 Task: Create new customer invoice with Date Opened: 23-May-23, Select Customer: Belle's Mercantile, Terms: Net 15. Make invoice entry for item-1 with Date: 23-May-23, Description: Velour Lashes Natural Lash Collection Effortless No Trim Would I Lie? False Eyelashes
, Income Account: Income:Sales, Quantity: 1, Unit Price: 9.29, Sales Tax: Y, Sales Tax Included: N, Tax Table: Sales Tax. Post Invoice with Post Date: 23-May-23, Post to Accounts: Assets:Accounts Receivable. Pay / Process Payment with Transaction Date: 06-Jun-23, Amount: 9.66, Transfer Account: Checking Account. Go to 'Print Invoice'.
Action: Mouse moved to (155, 34)
Screenshot: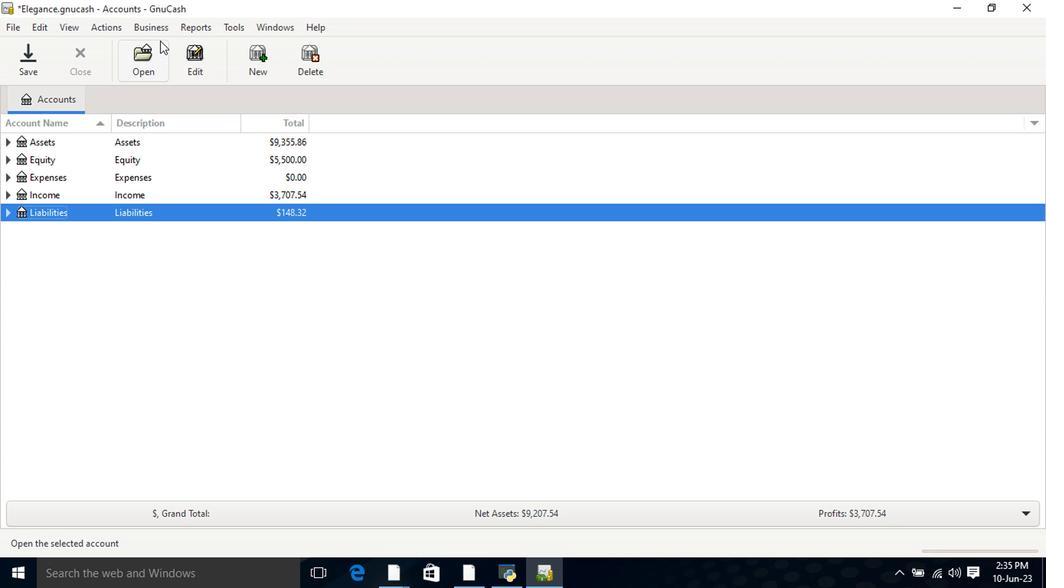 
Action: Mouse pressed left at (155, 34)
Screenshot: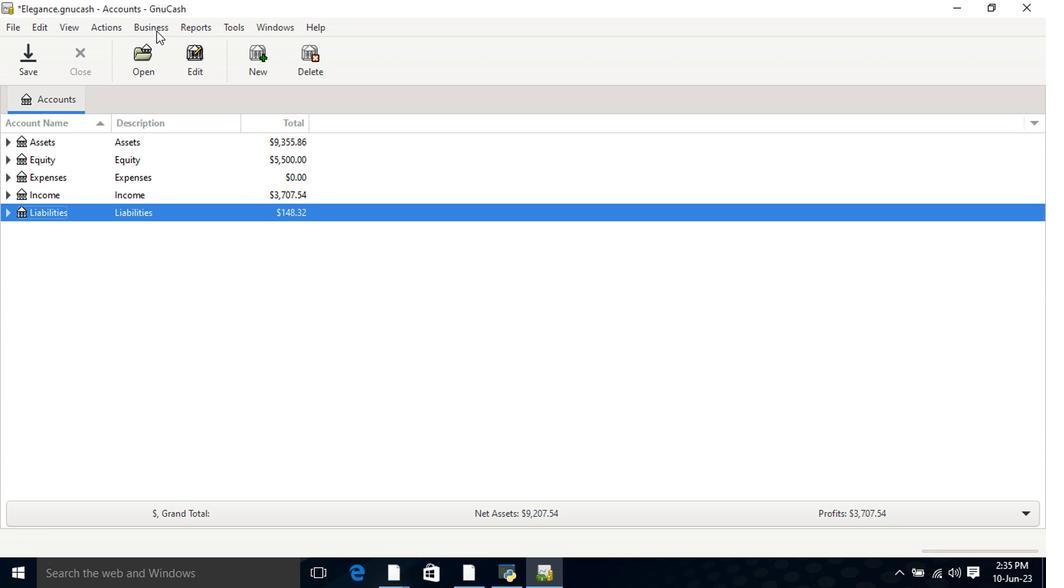 
Action: Mouse moved to (162, 45)
Screenshot: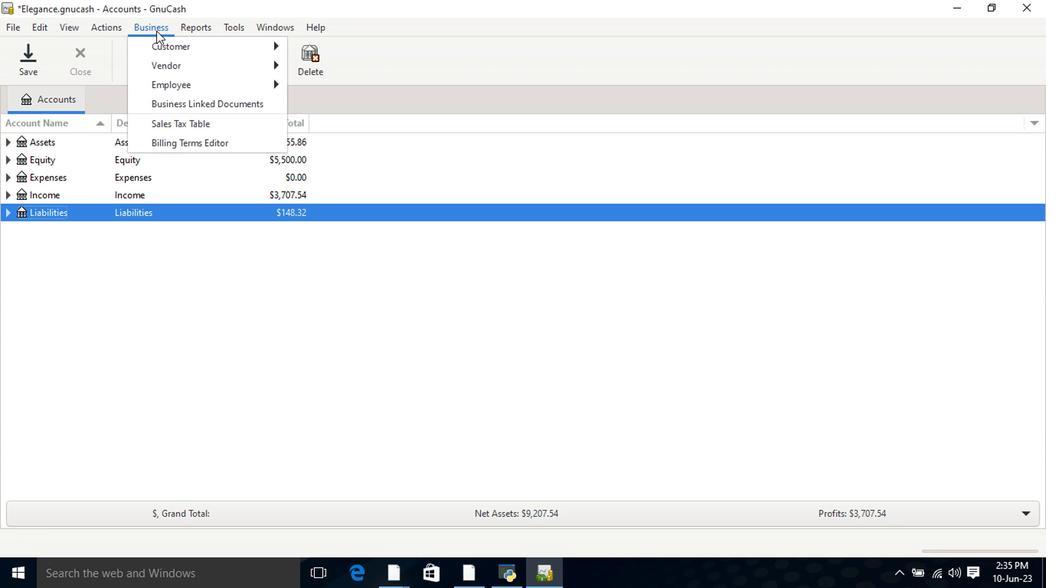 
Action: Mouse pressed left at (162, 45)
Screenshot: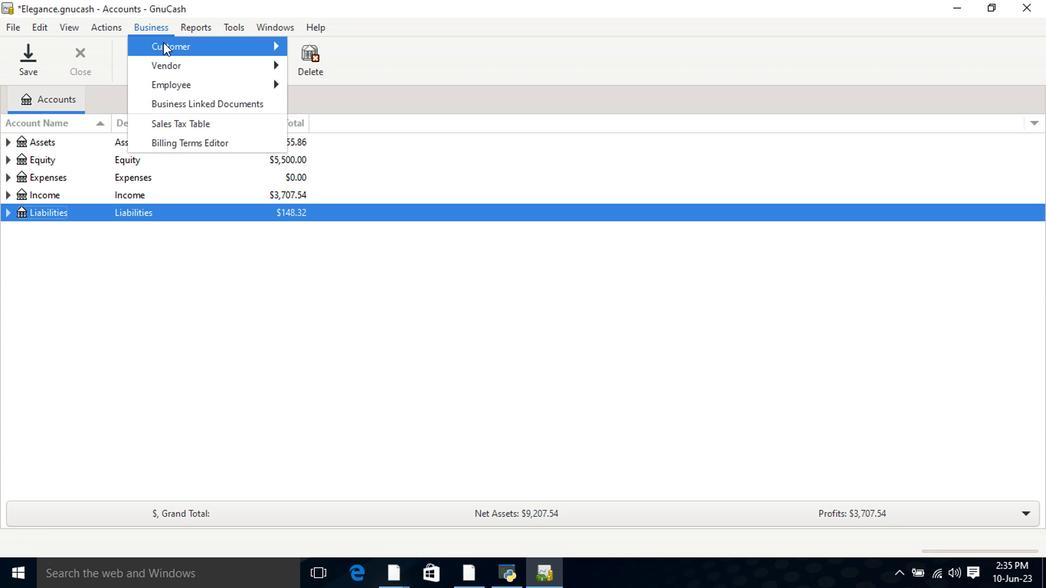 
Action: Mouse moved to (325, 109)
Screenshot: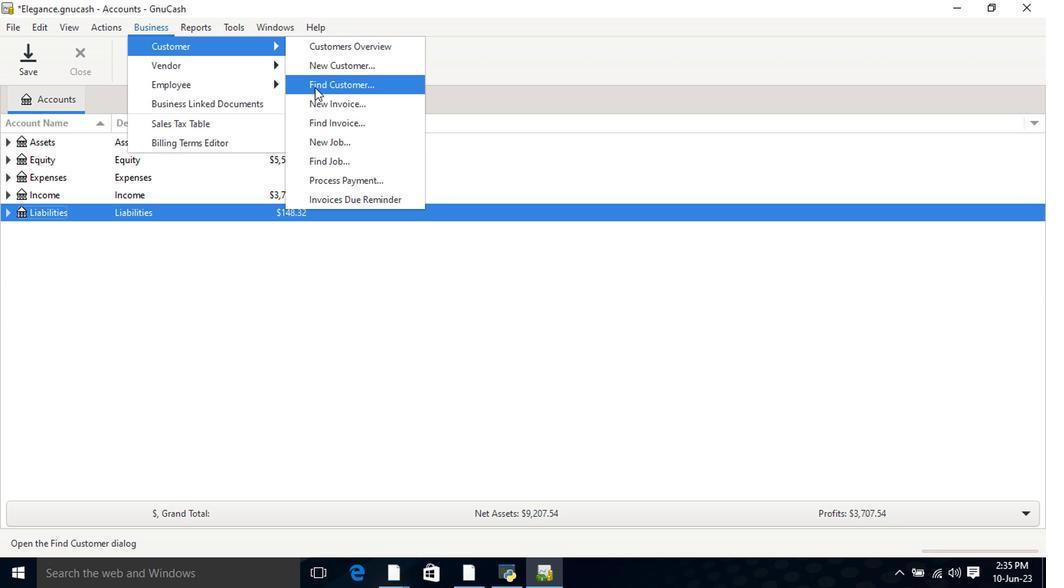 
Action: Mouse pressed left at (325, 109)
Screenshot: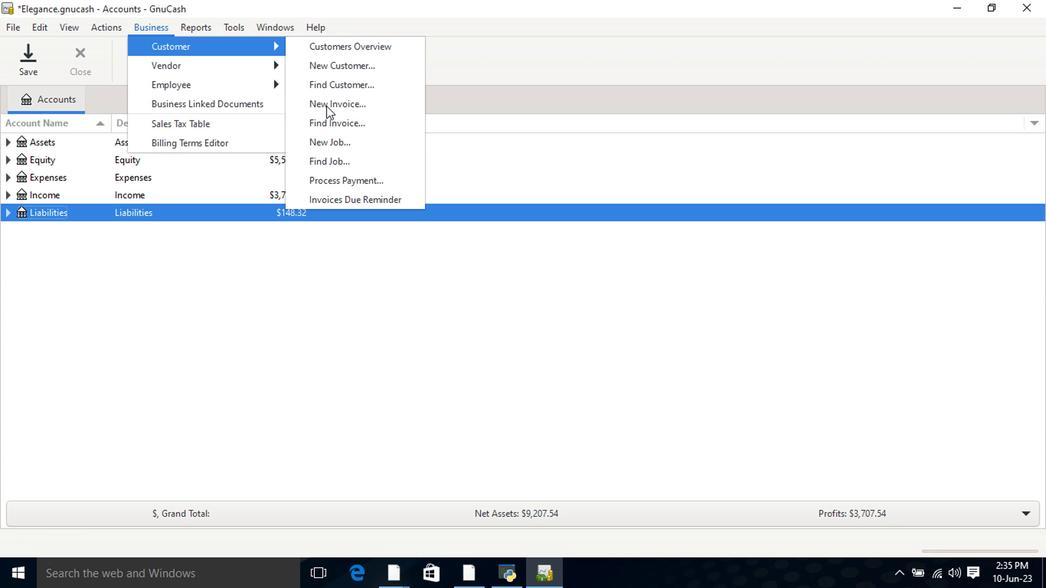 
Action: Mouse moved to (623, 234)
Screenshot: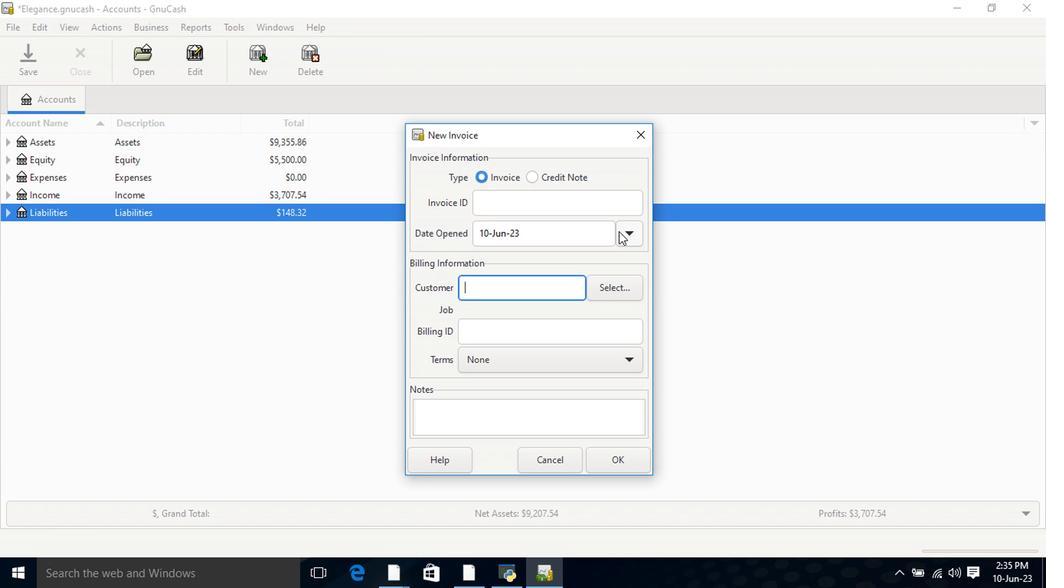 
Action: Mouse pressed left at (623, 234)
Screenshot: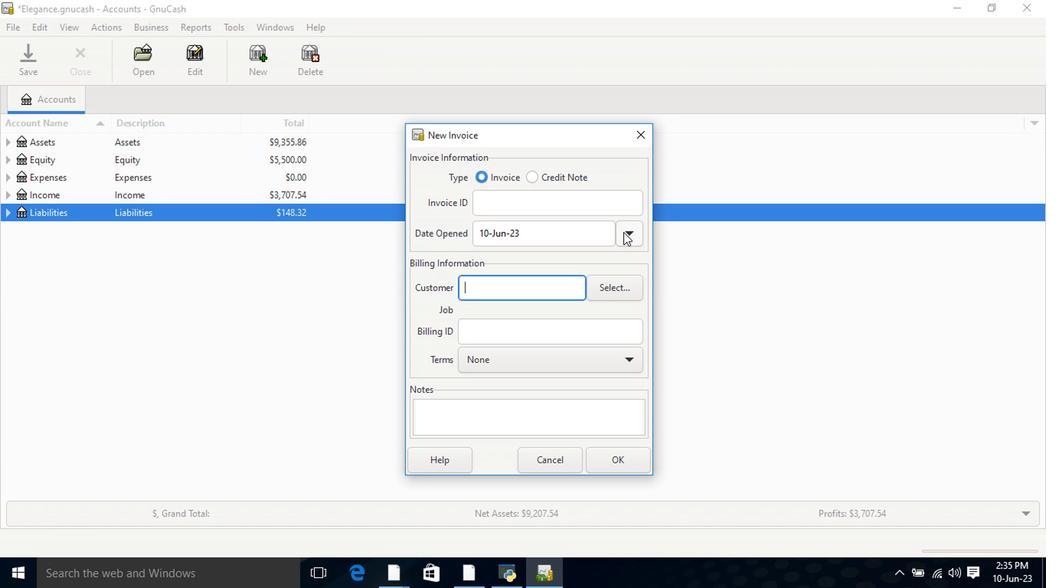 
Action: Mouse moved to (509, 258)
Screenshot: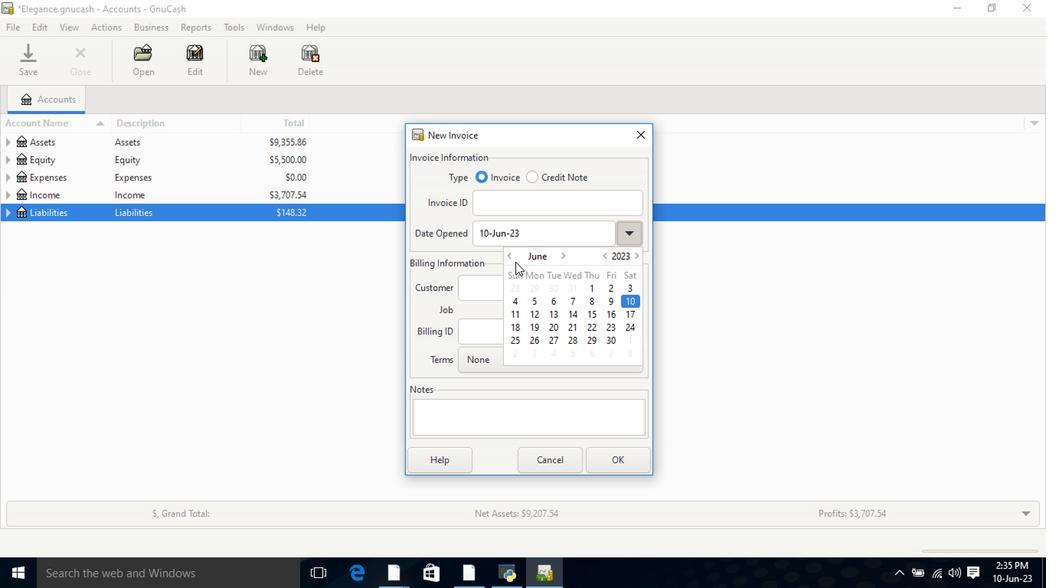 
Action: Mouse pressed left at (509, 258)
Screenshot: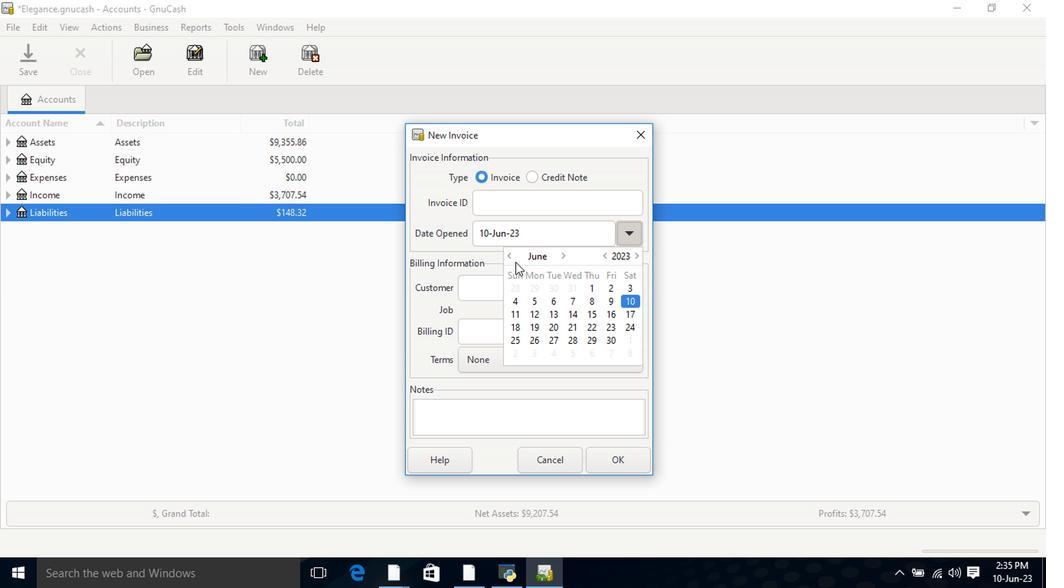 
Action: Mouse moved to (554, 328)
Screenshot: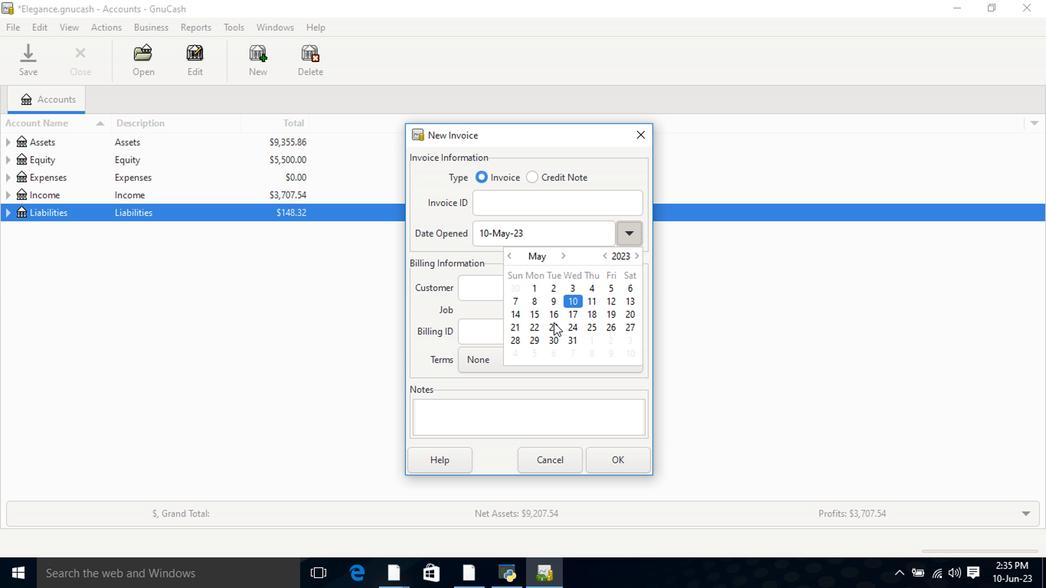 
Action: Mouse pressed left at (554, 328)
Screenshot: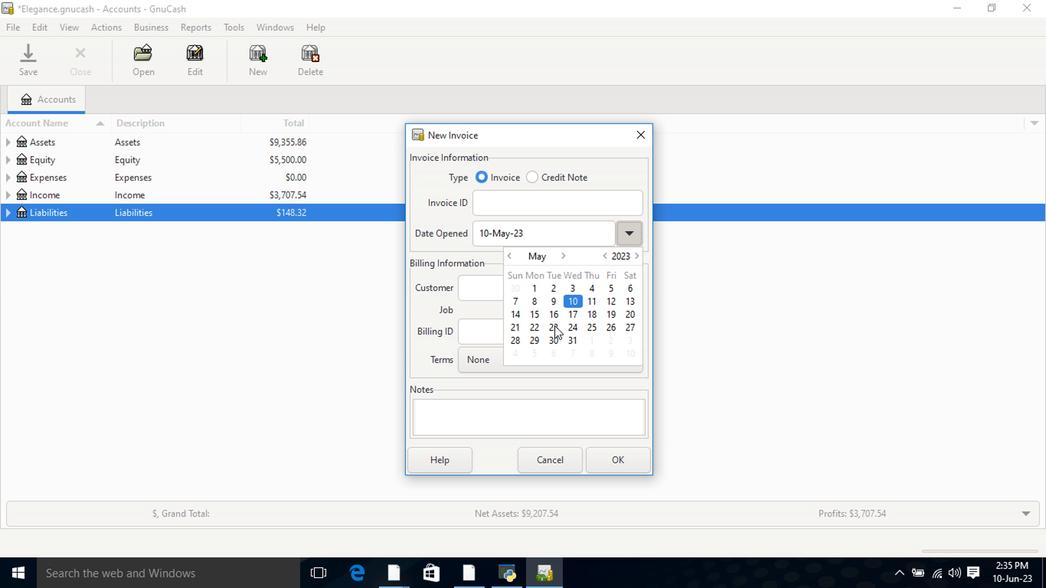 
Action: Mouse pressed left at (554, 328)
Screenshot: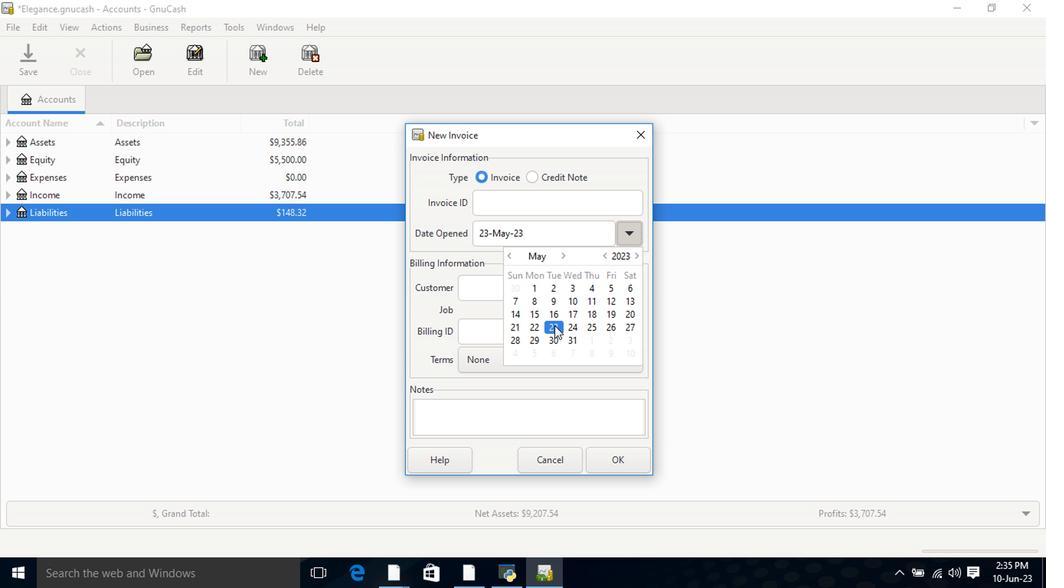 
Action: Mouse moved to (529, 289)
Screenshot: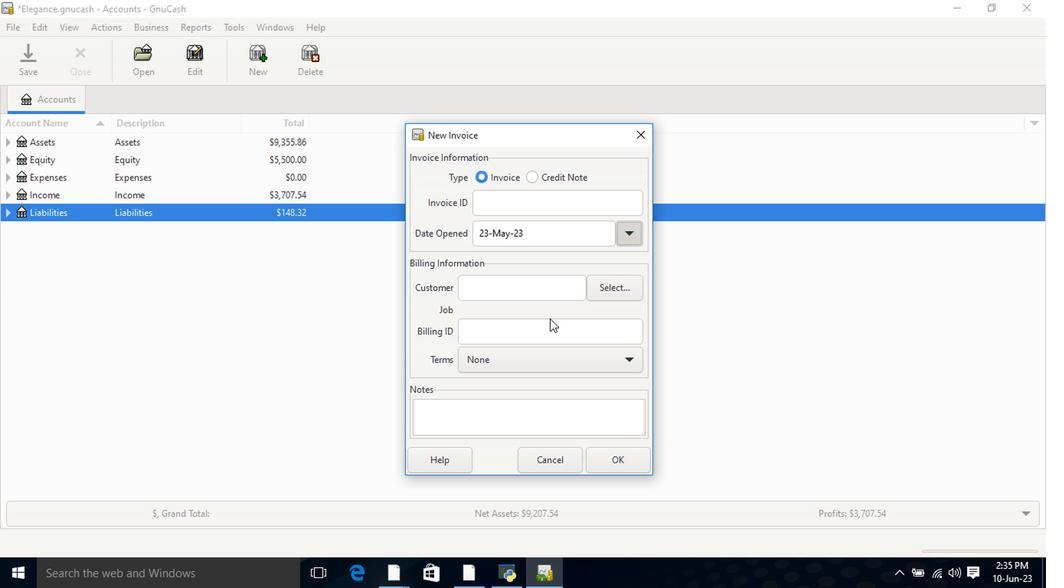 
Action: Mouse pressed left at (529, 289)
Screenshot: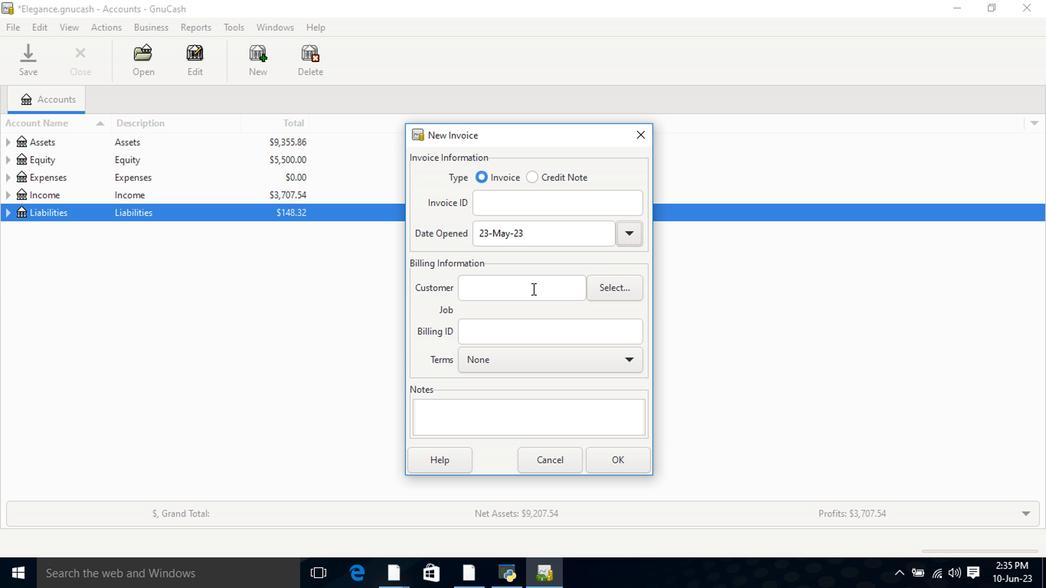 
Action: Key pressed <Key.shift>Bell
Screenshot: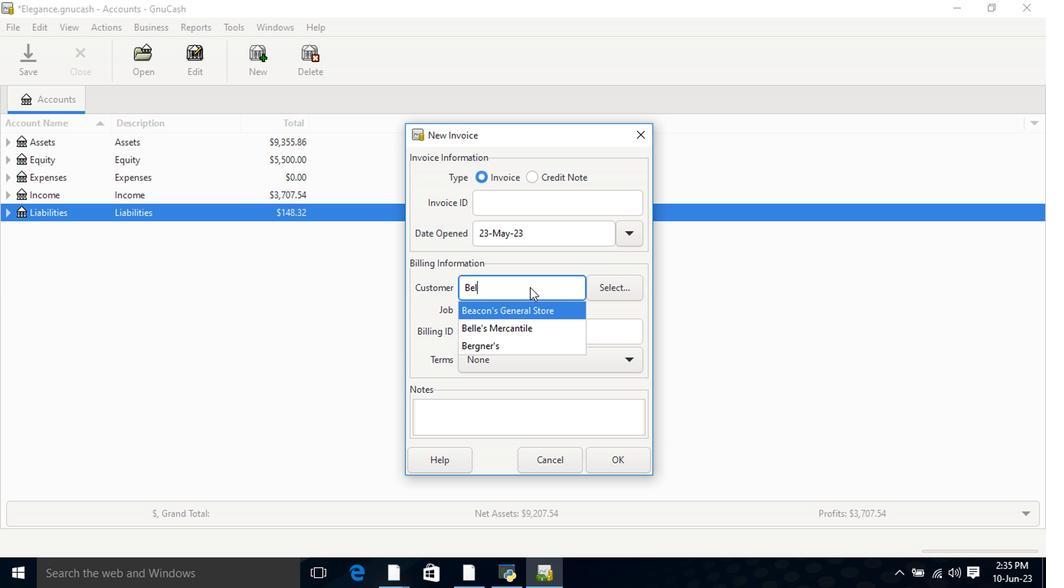 
Action: Mouse moved to (524, 316)
Screenshot: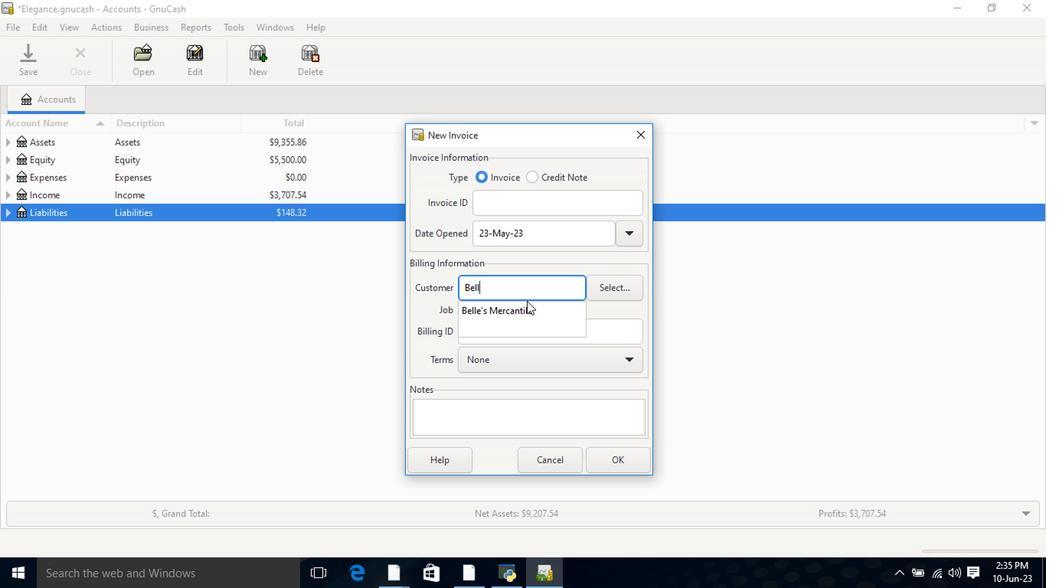 
Action: Mouse pressed left at (524, 316)
Screenshot: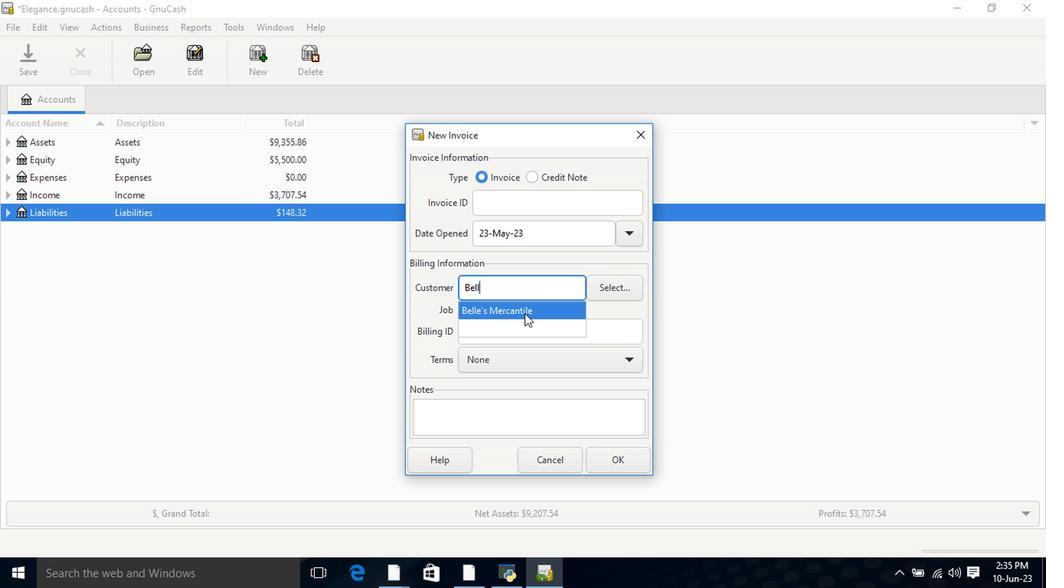 
Action: Mouse moved to (562, 371)
Screenshot: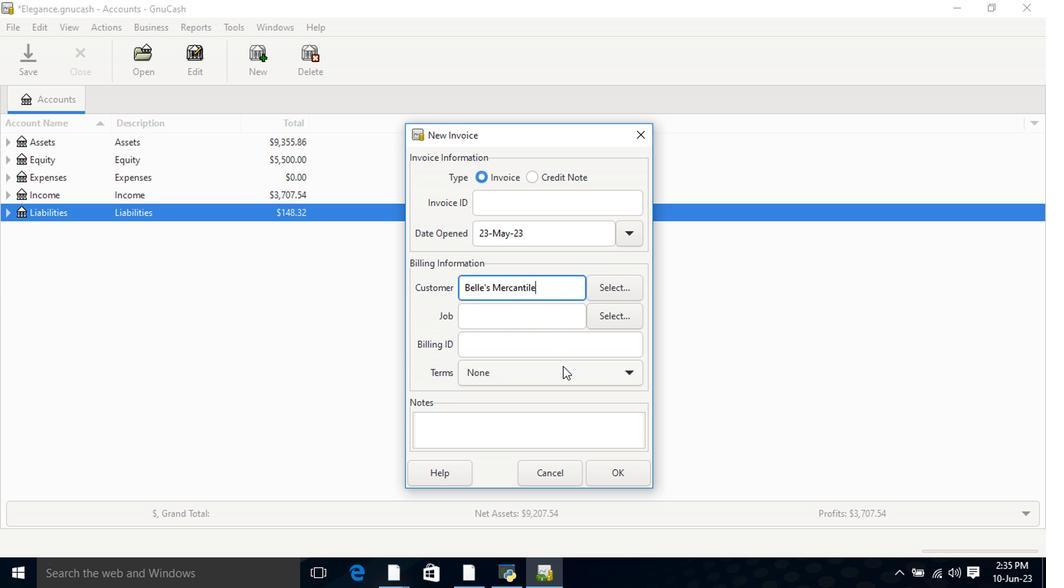 
Action: Mouse pressed left at (562, 371)
Screenshot: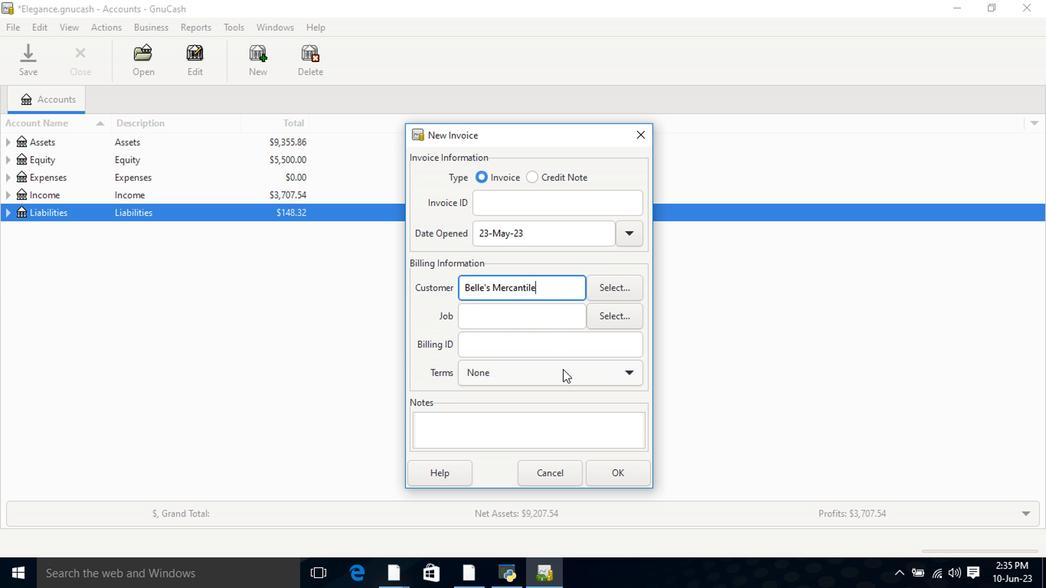 
Action: Mouse moved to (559, 407)
Screenshot: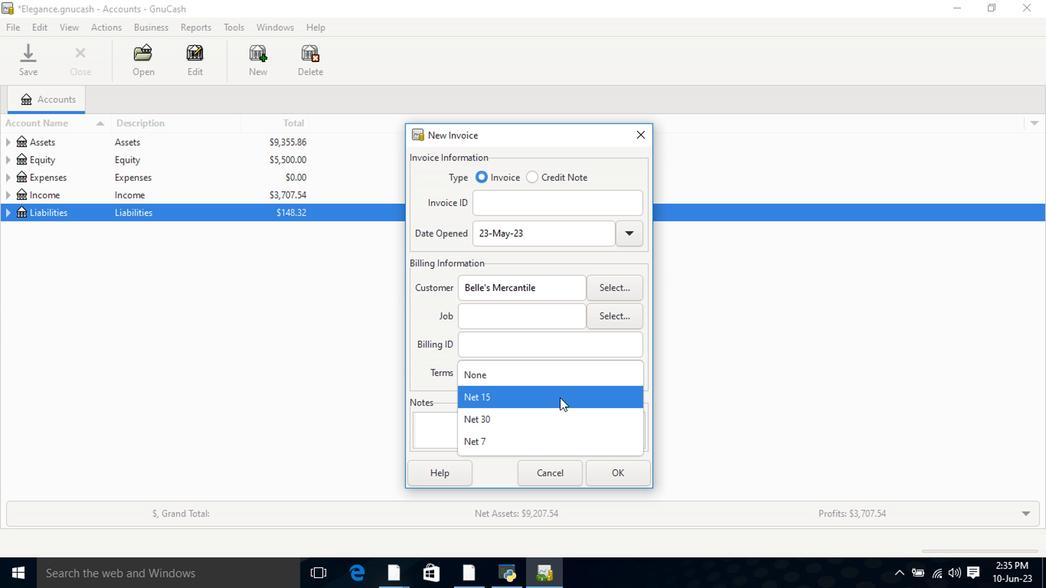 
Action: Mouse pressed left at (559, 407)
Screenshot: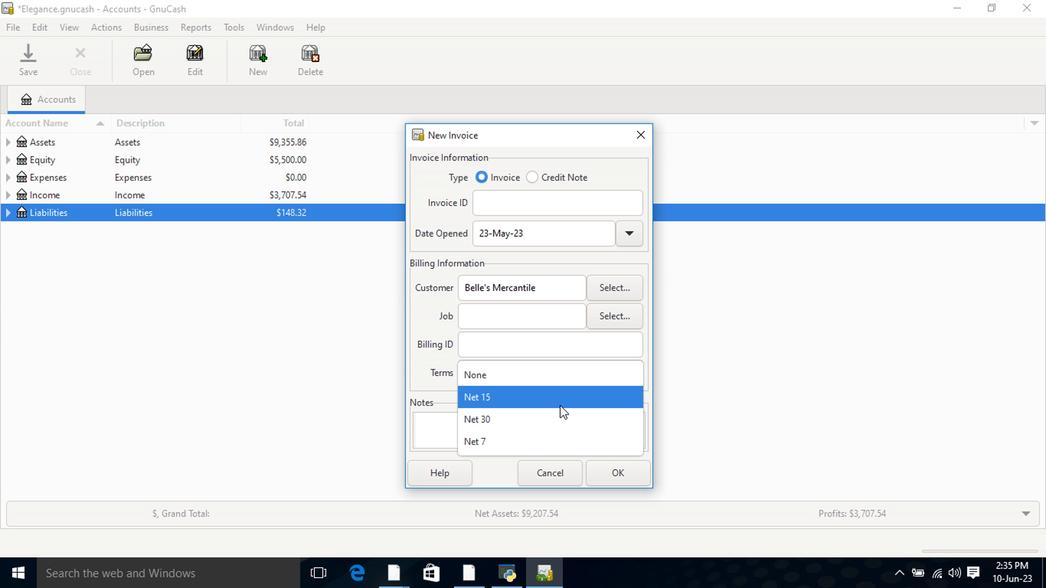 
Action: Mouse moved to (605, 471)
Screenshot: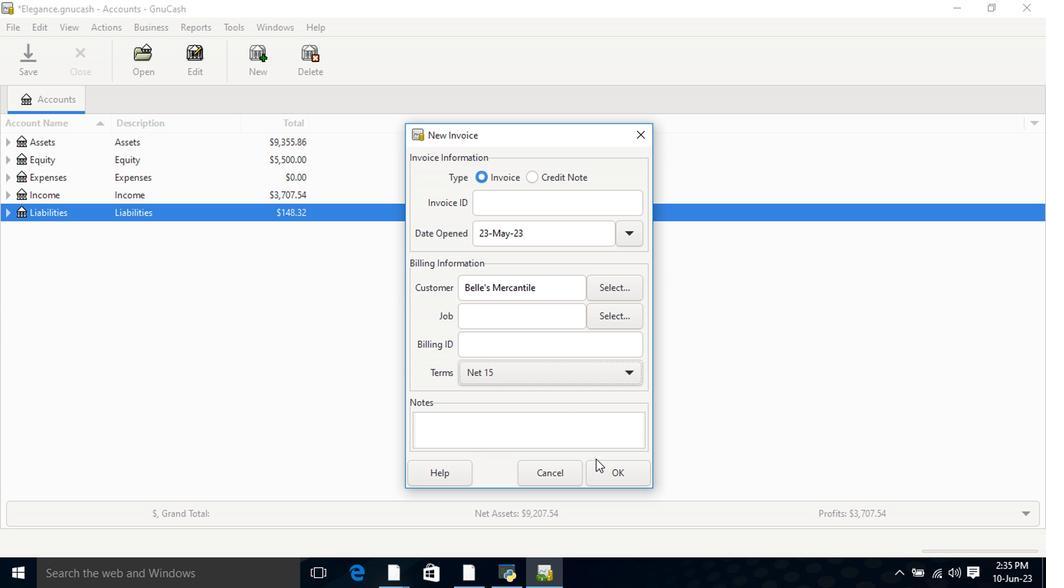 
Action: Mouse pressed left at (605, 471)
Screenshot: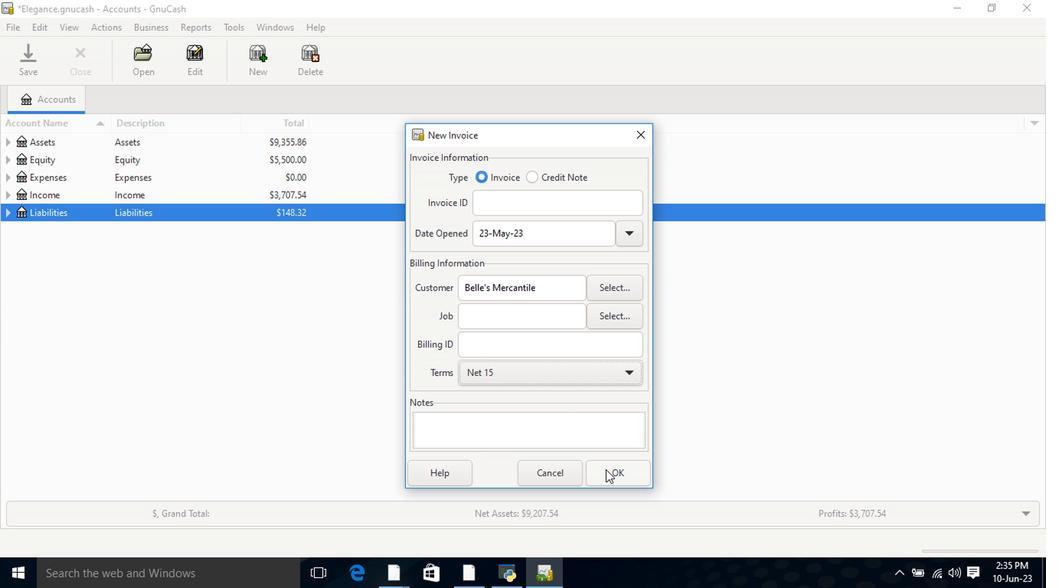 
Action: Mouse moved to (66, 299)
Screenshot: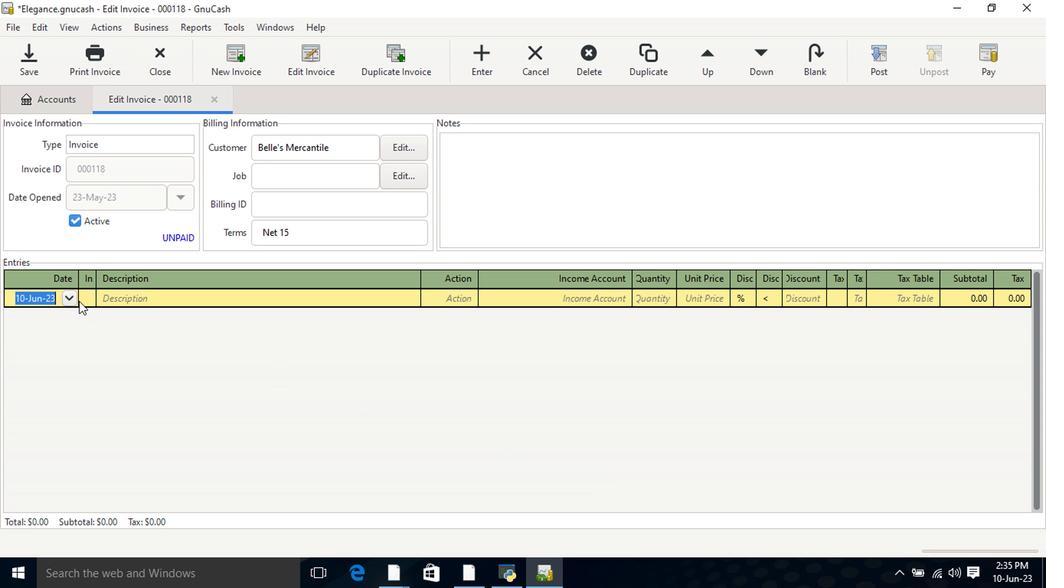 
Action: Mouse pressed left at (66, 299)
Screenshot: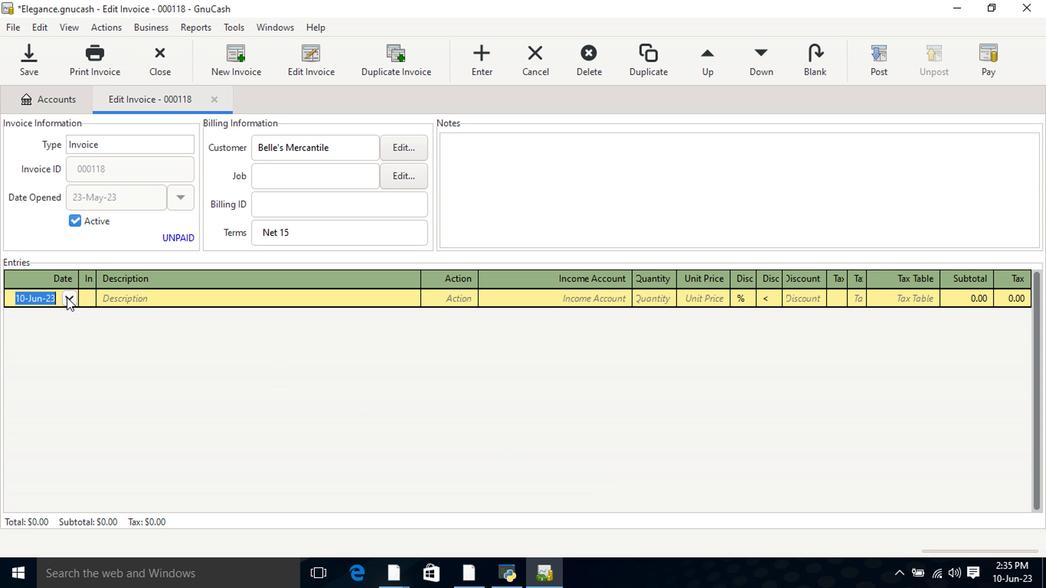 
Action: Mouse moved to (8, 317)
Screenshot: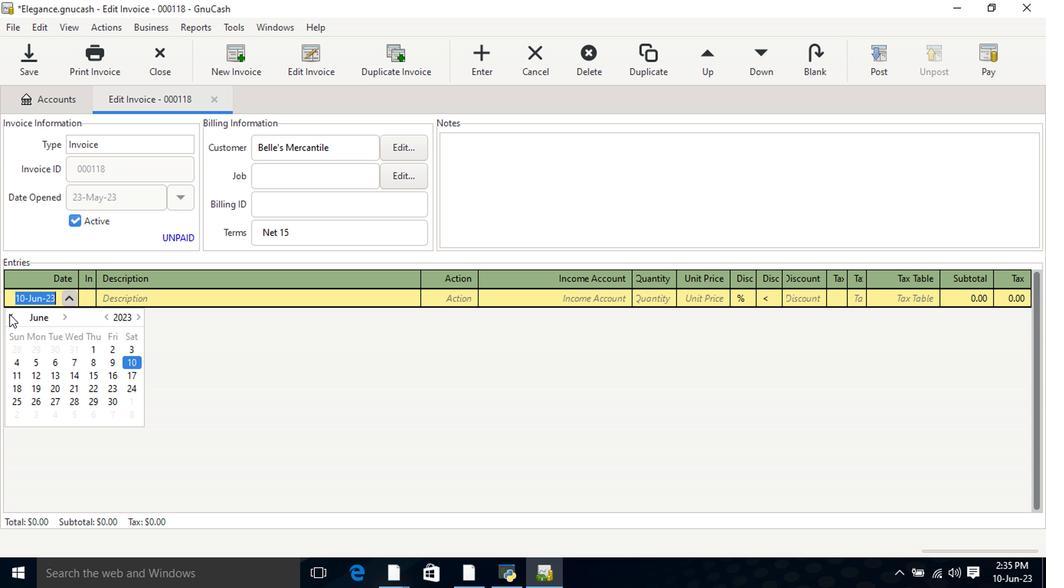 
Action: Mouse pressed left at (8, 317)
Screenshot: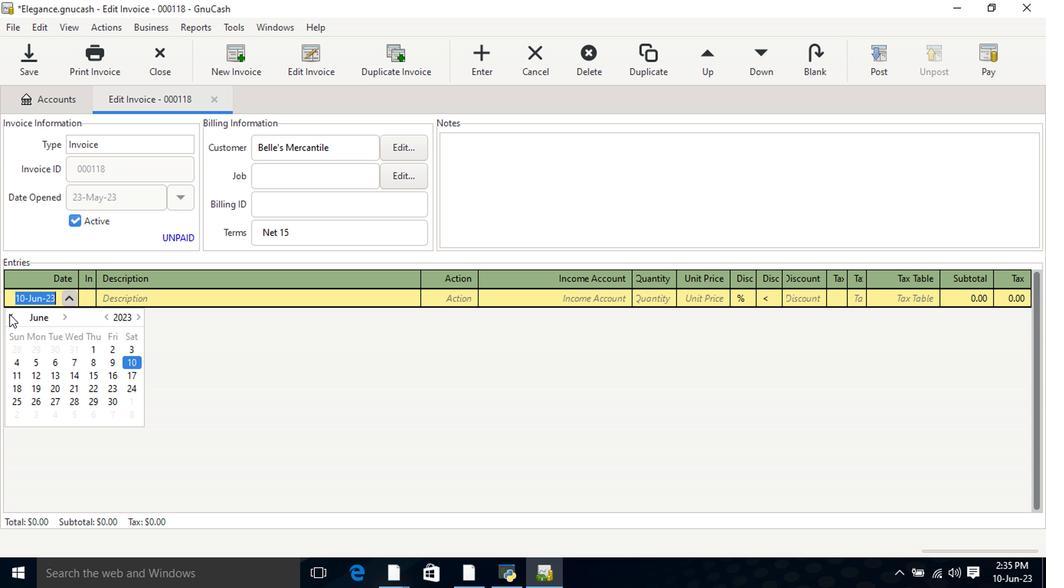 
Action: Mouse moved to (51, 394)
Screenshot: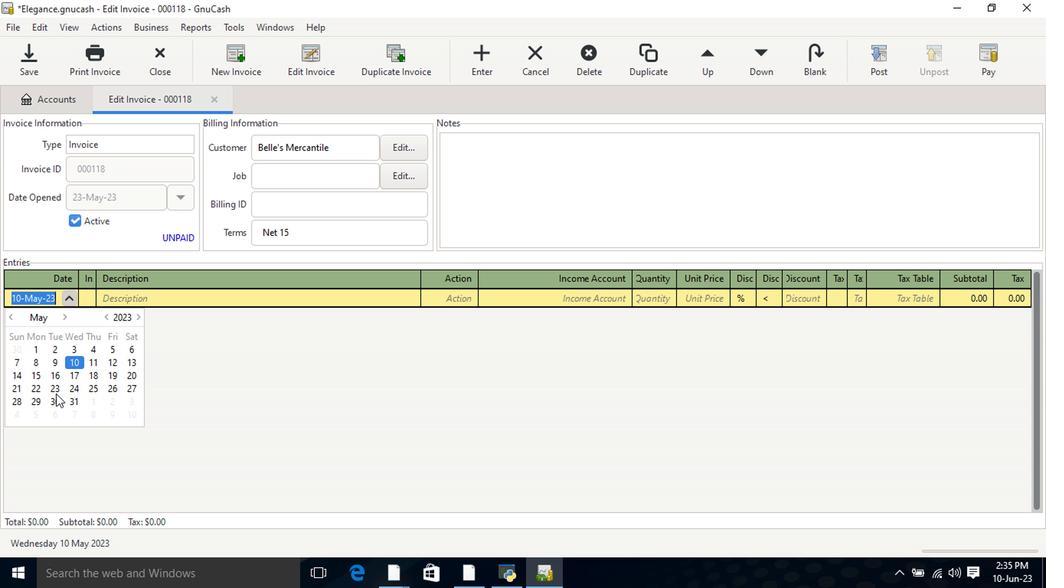 
Action: Mouse pressed left at (51, 394)
Screenshot: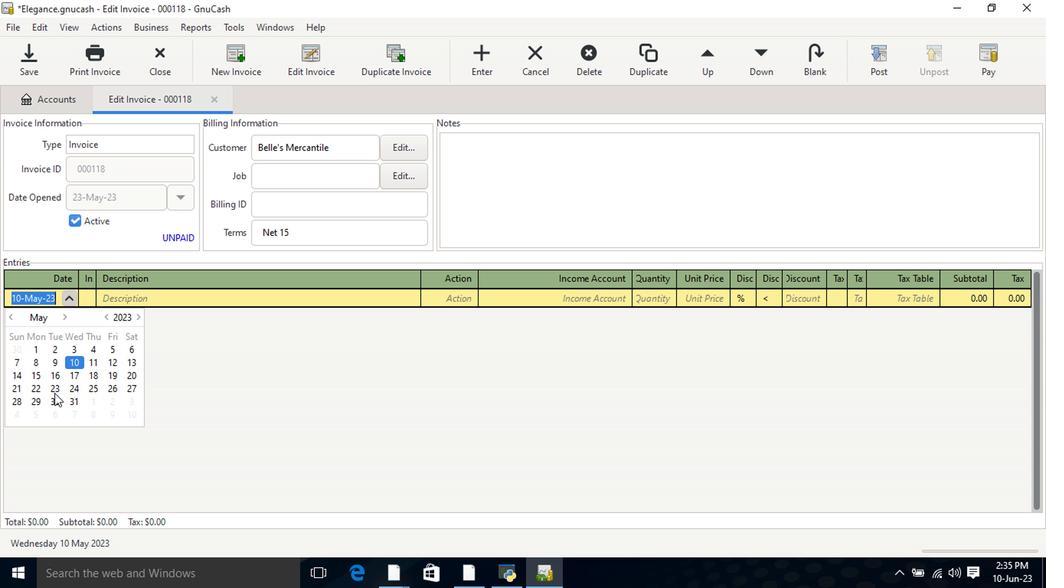 
Action: Mouse pressed left at (51, 394)
Screenshot: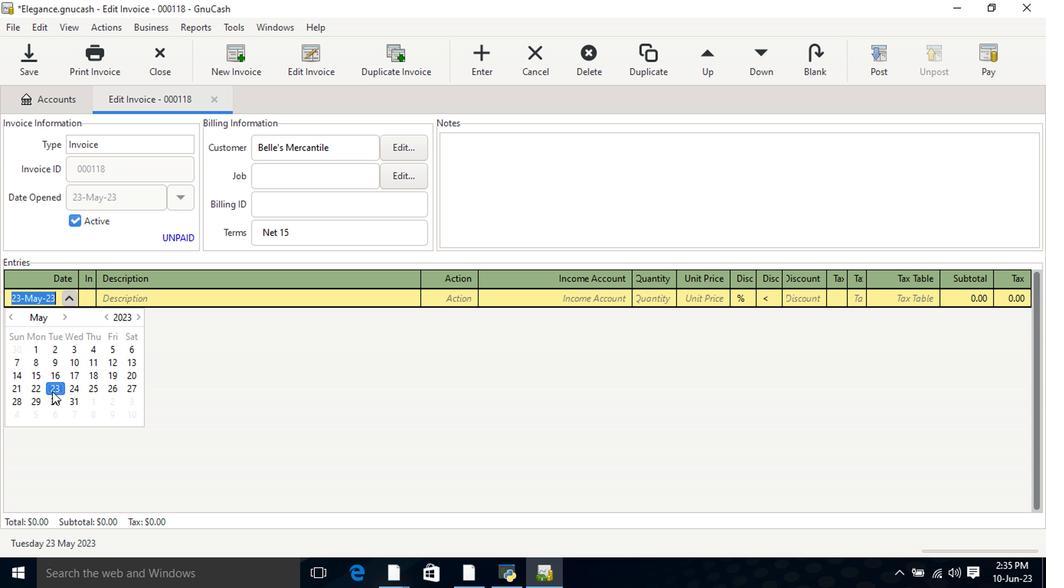 
Action: Mouse moved to (147, 303)
Screenshot: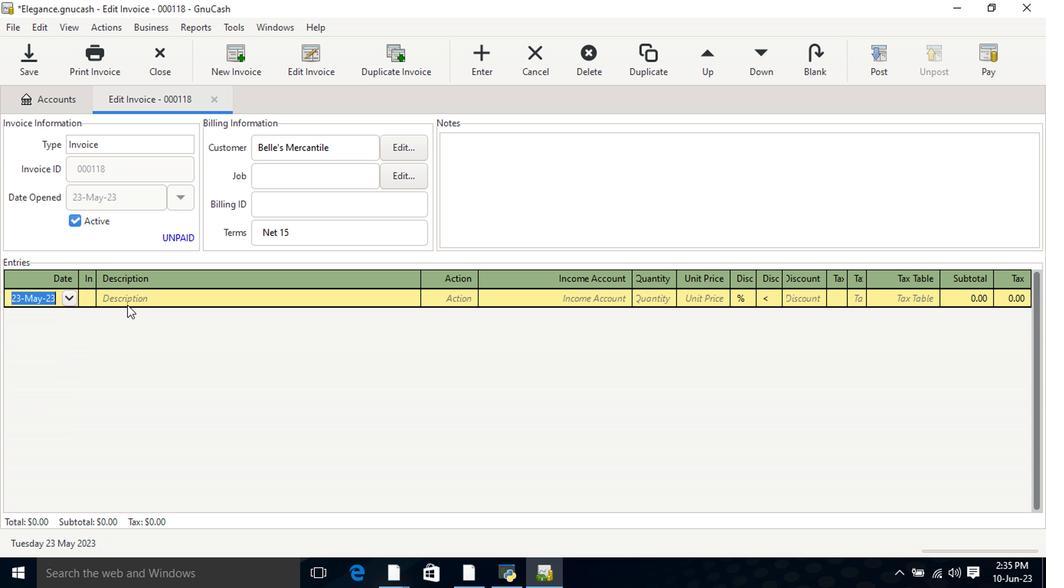 
Action: Mouse pressed left at (147, 303)
Screenshot: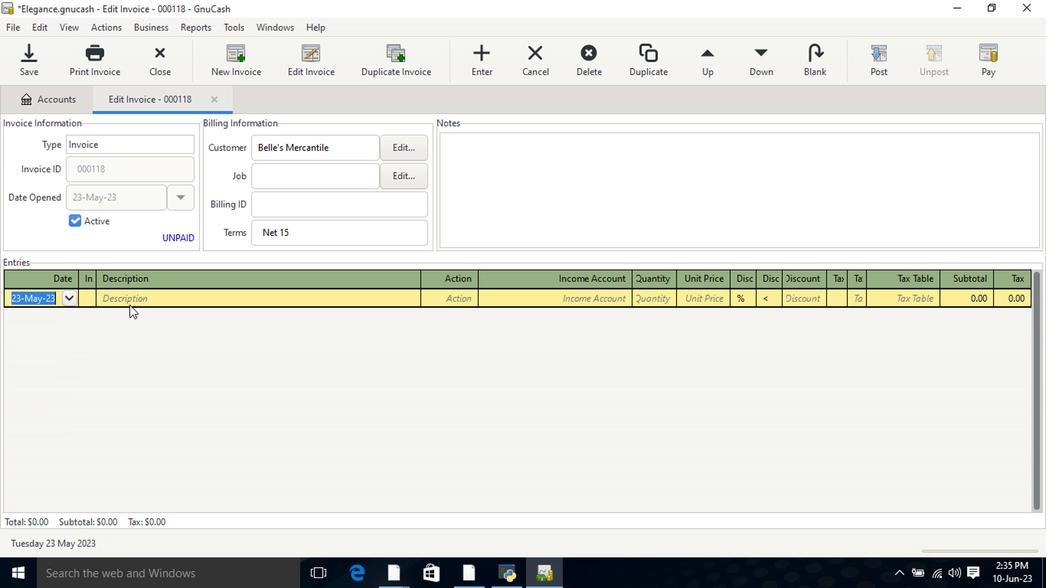 
Action: Key pressed <Key.shift>Vel<Key.right><Key.tab><Key.tab>9.29<Key.tab>
Screenshot: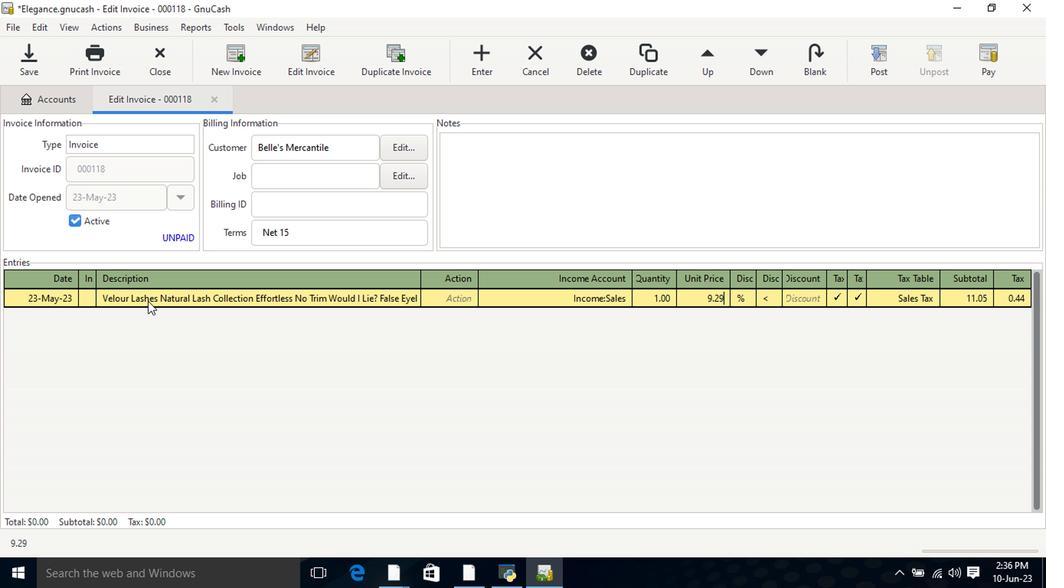 
Action: Mouse moved to (852, 298)
Screenshot: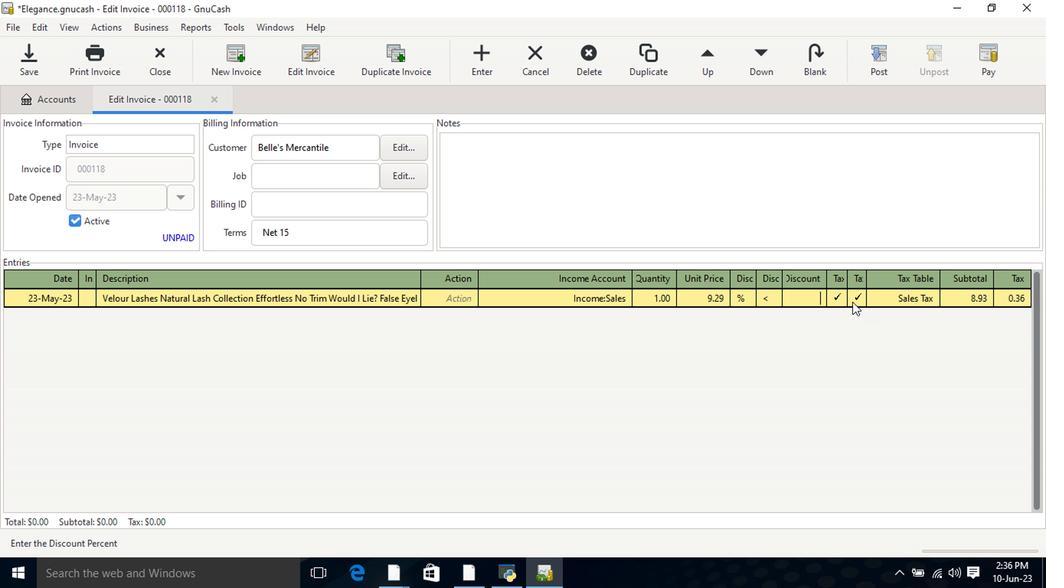 
Action: Mouse pressed left at (852, 298)
Screenshot: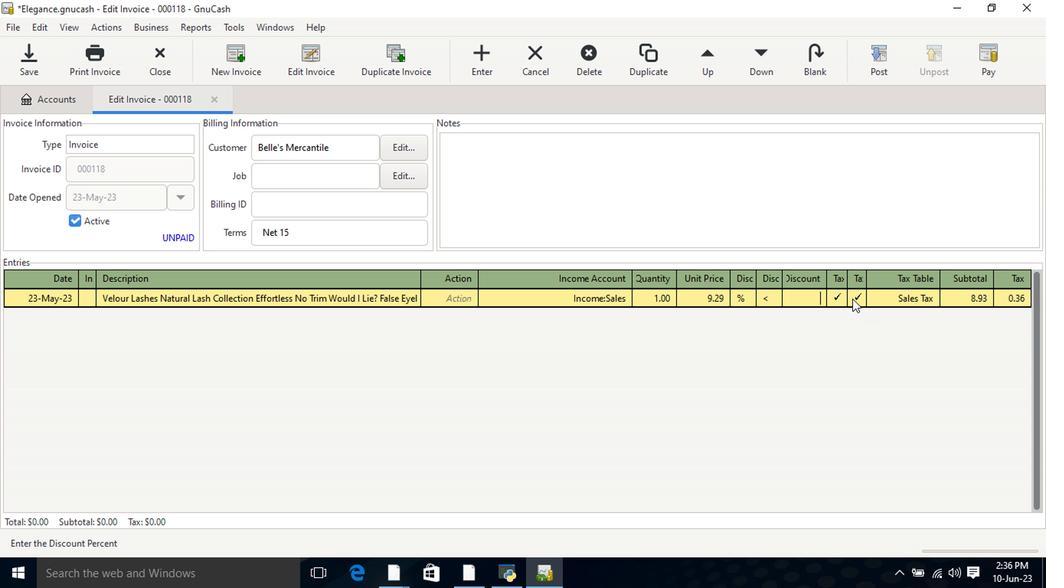 
Action: Mouse moved to (882, 304)
Screenshot: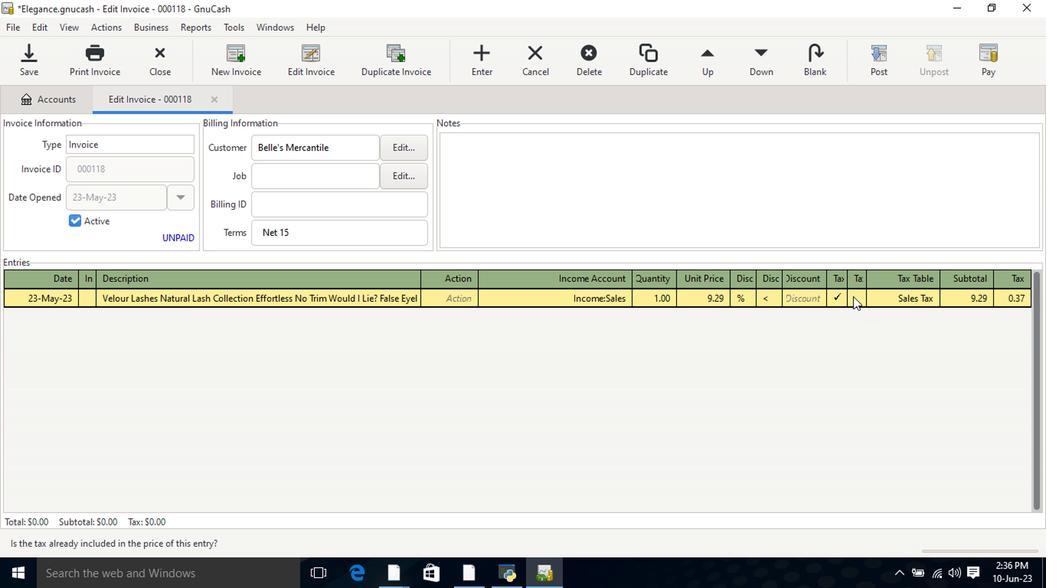 
Action: Key pressed <Key.tab><Key.tab>
Screenshot: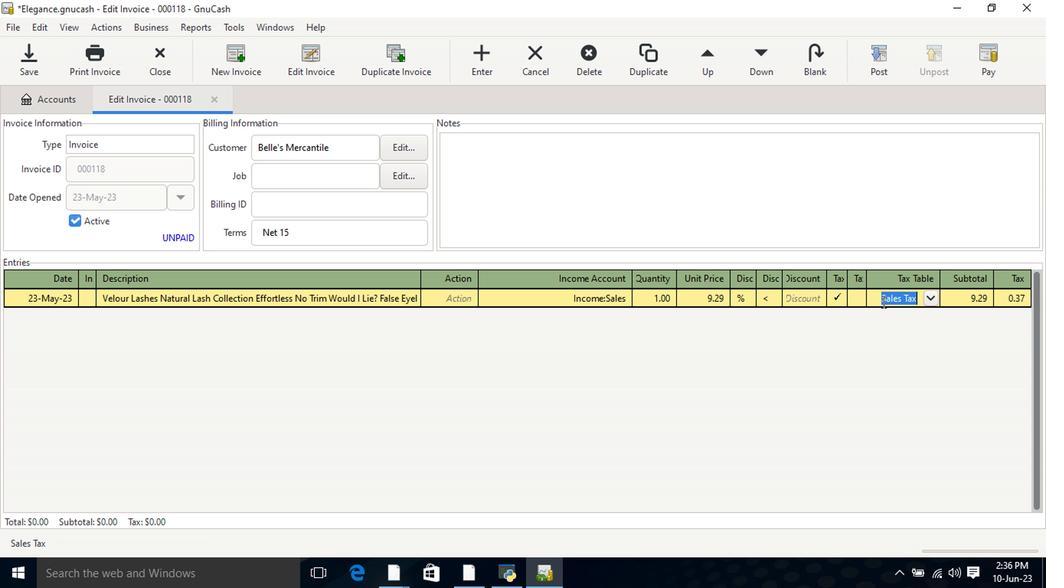 
Action: Mouse moved to (884, 67)
Screenshot: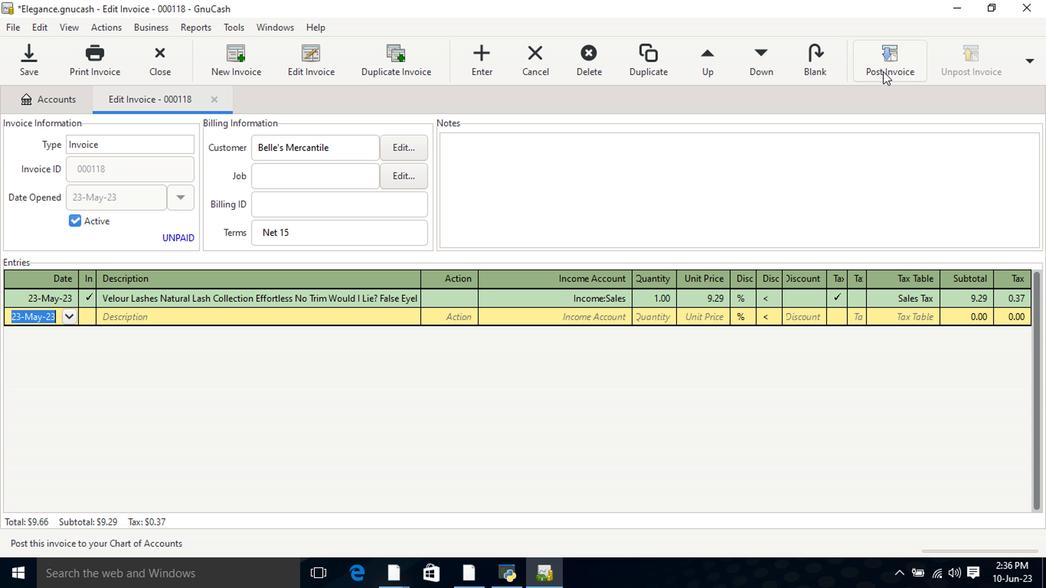 
Action: Mouse pressed left at (884, 67)
Screenshot: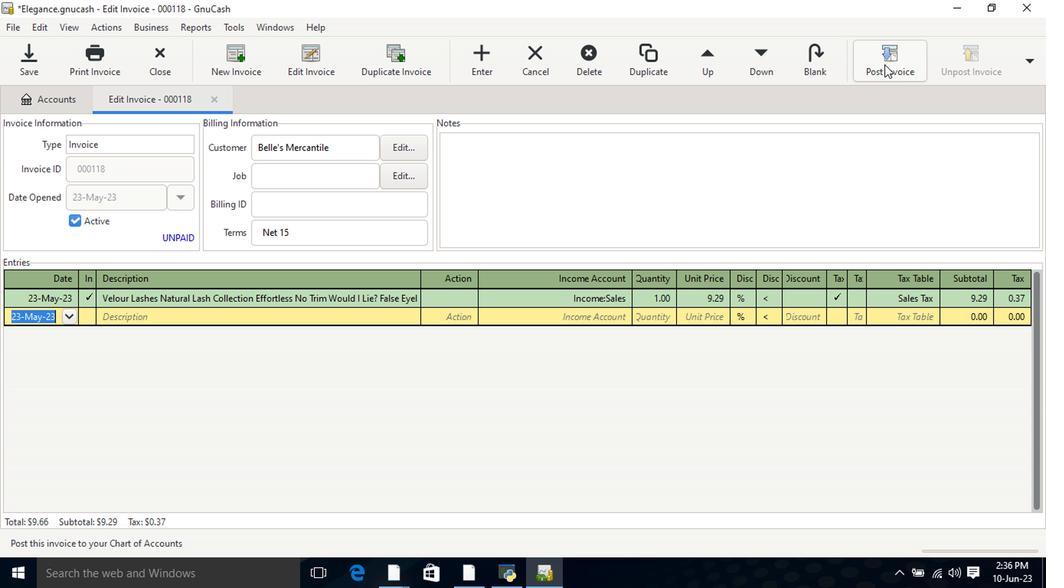 
Action: Mouse moved to (650, 257)
Screenshot: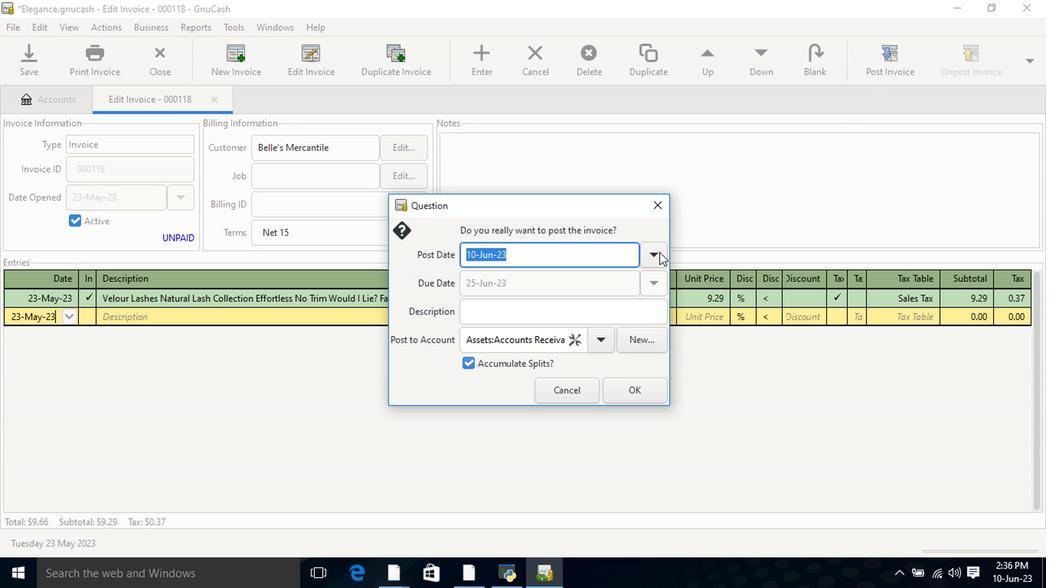 
Action: Mouse pressed left at (650, 257)
Screenshot: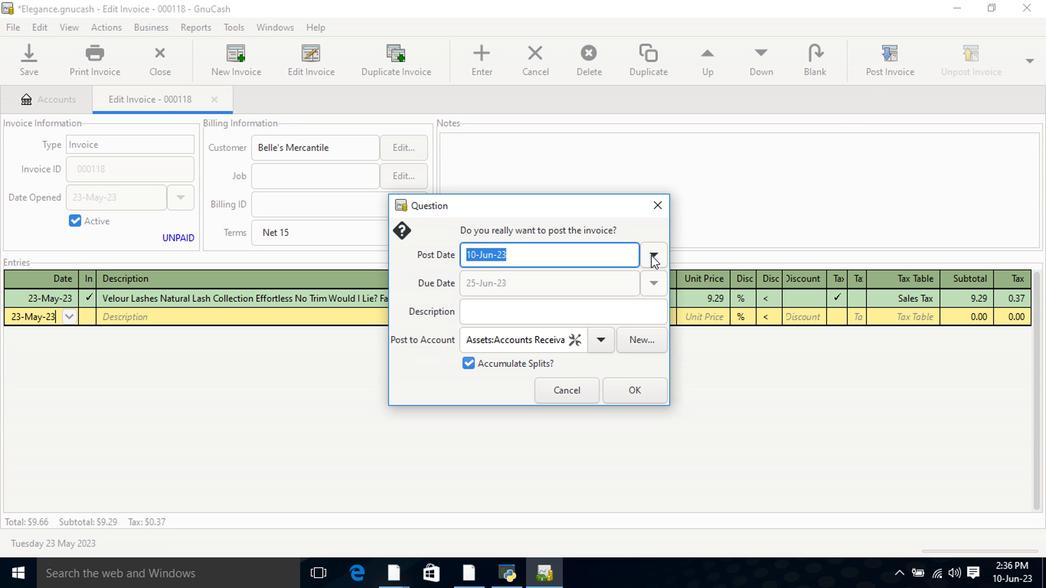 
Action: Mouse moved to (534, 279)
Screenshot: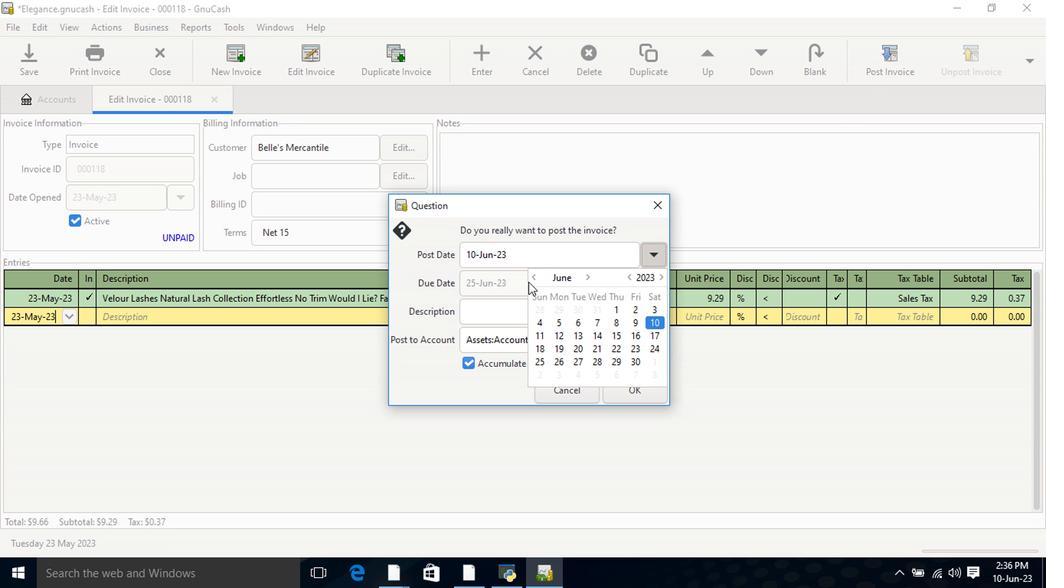 
Action: Mouse pressed left at (534, 279)
Screenshot: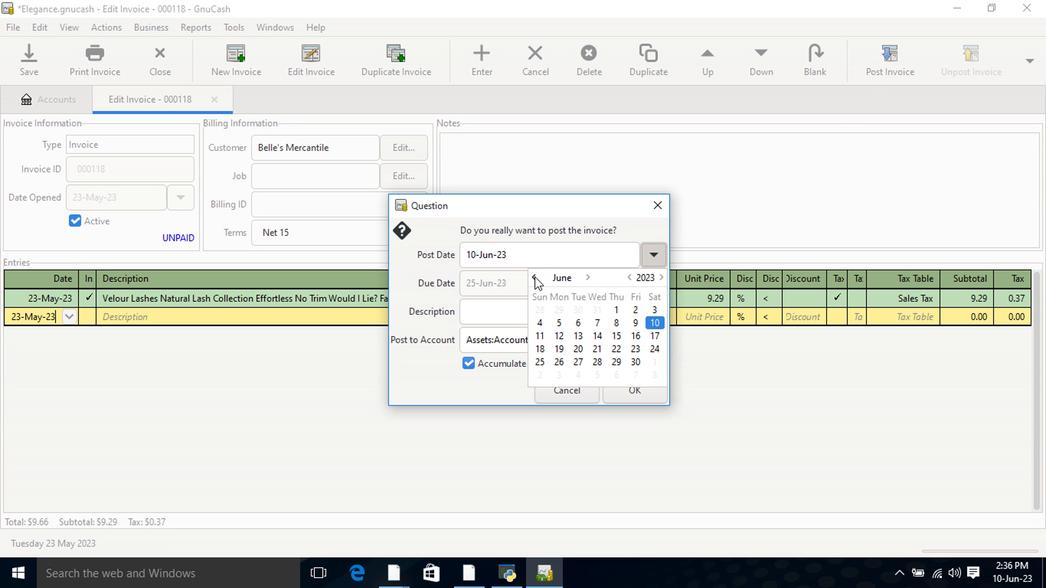 
Action: Mouse moved to (582, 350)
Screenshot: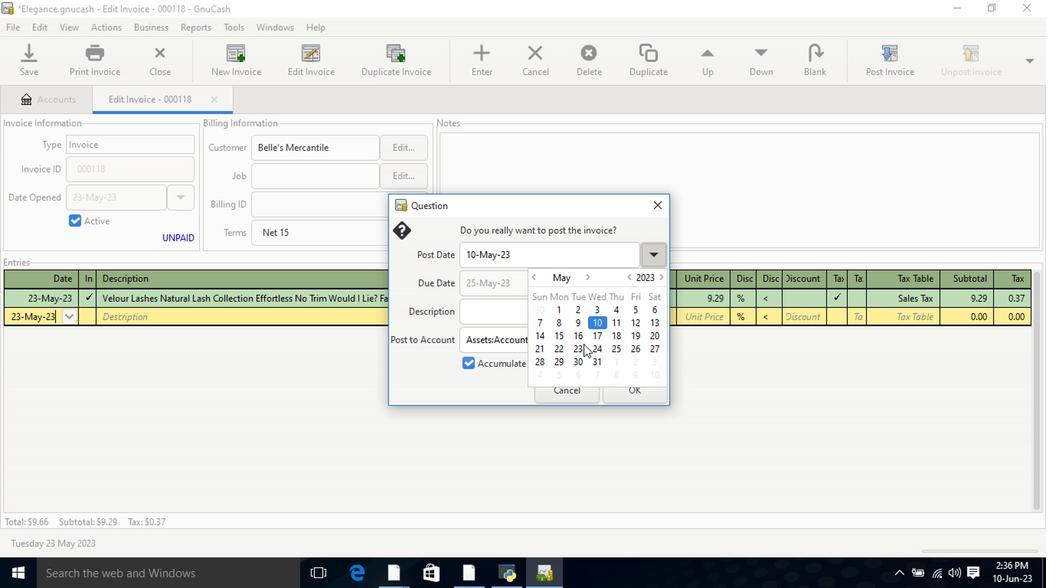 
Action: Mouse pressed left at (582, 350)
Screenshot: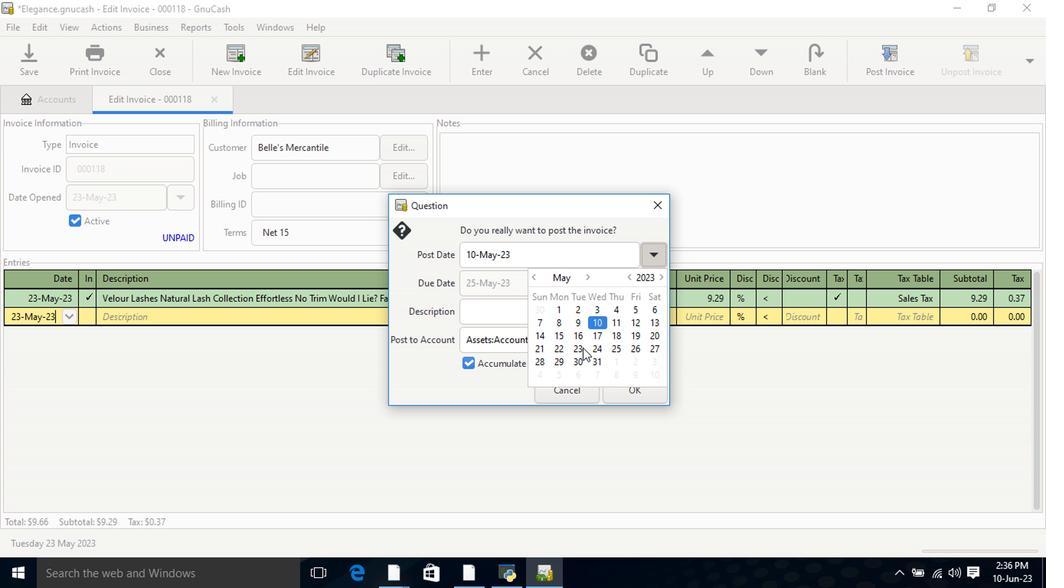 
Action: Mouse pressed left at (582, 350)
Screenshot: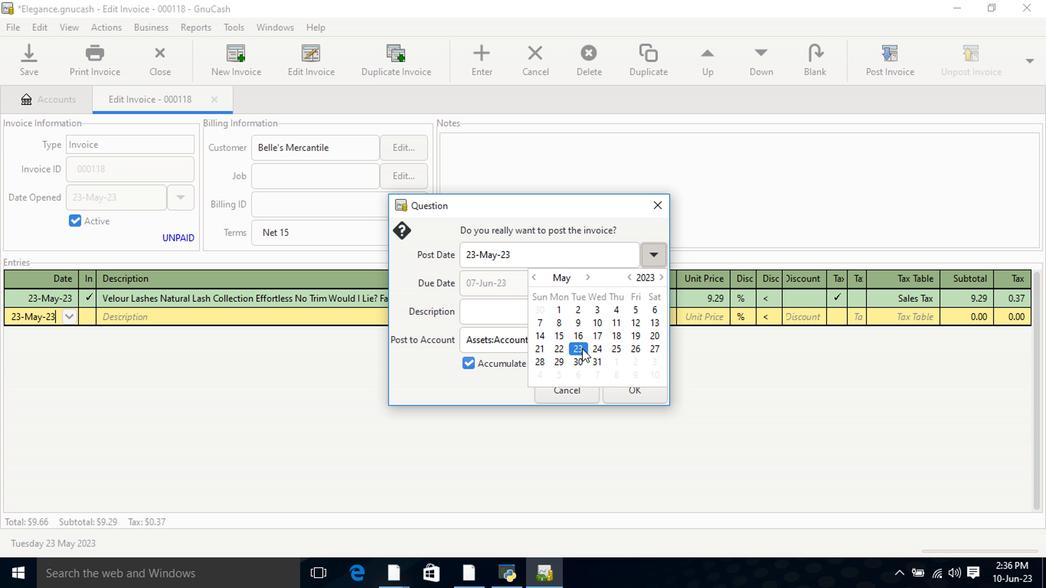 
Action: Mouse moved to (638, 394)
Screenshot: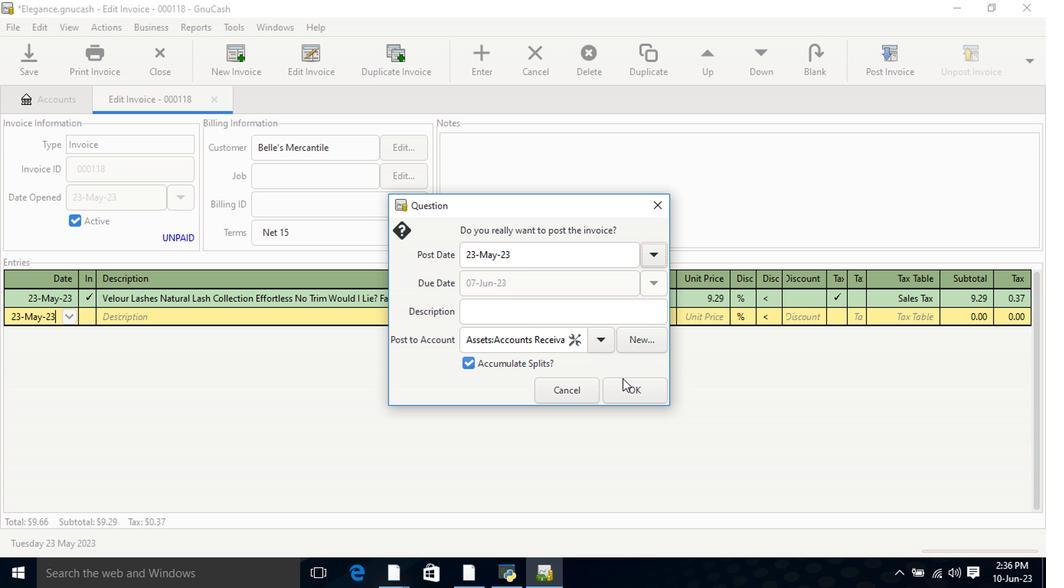
Action: Mouse pressed left at (638, 394)
Screenshot: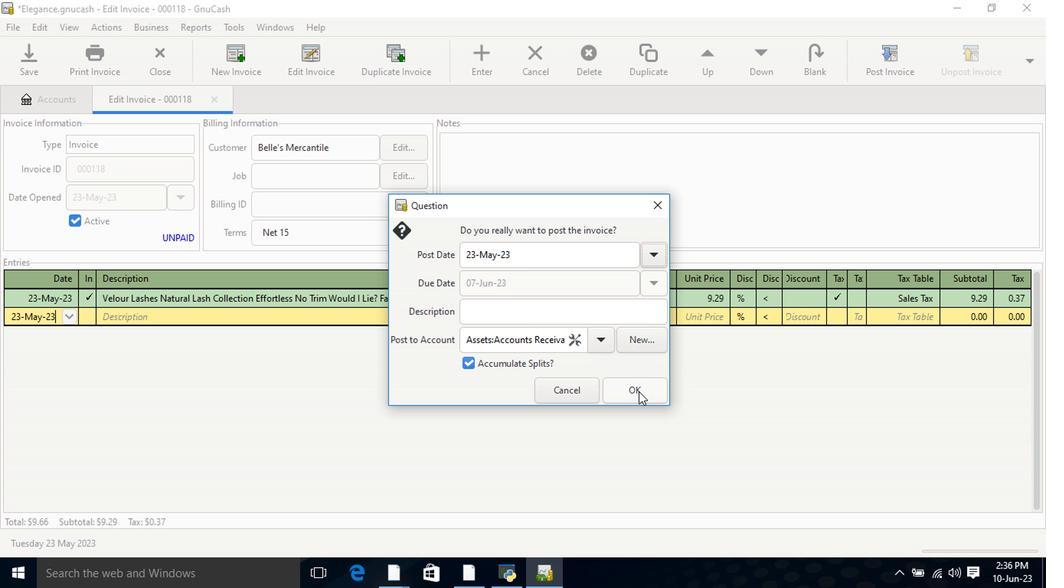 
Action: Mouse moved to (990, 61)
Screenshot: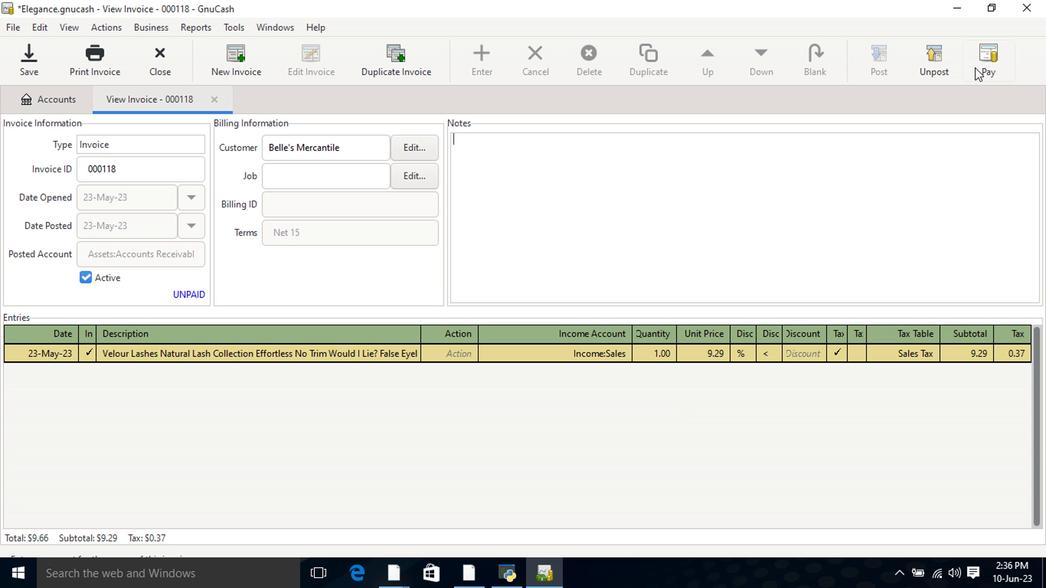 
Action: Mouse pressed left at (990, 61)
Screenshot: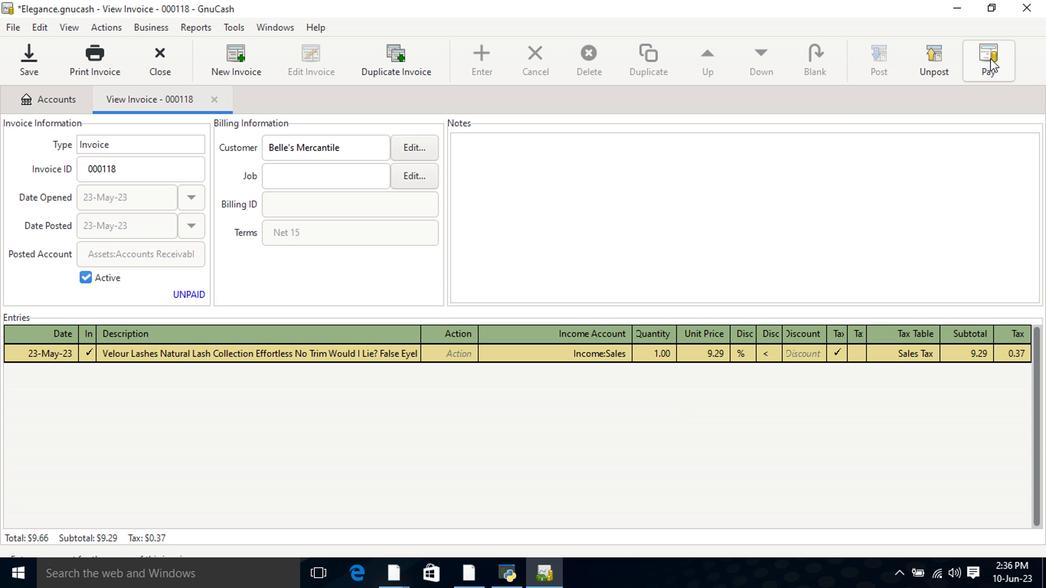 
Action: Mouse moved to (469, 304)
Screenshot: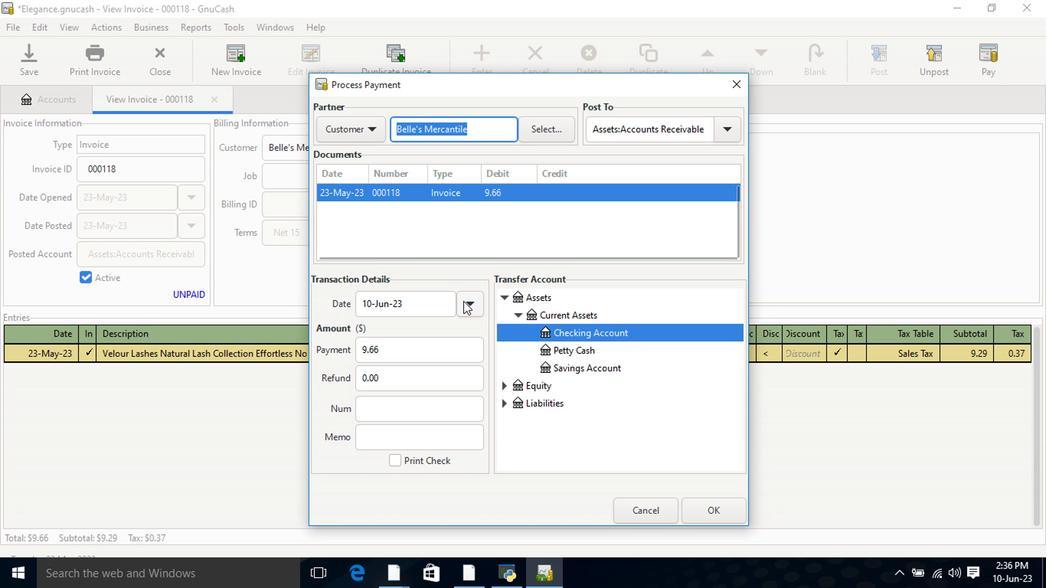 
Action: Mouse pressed left at (469, 304)
Screenshot: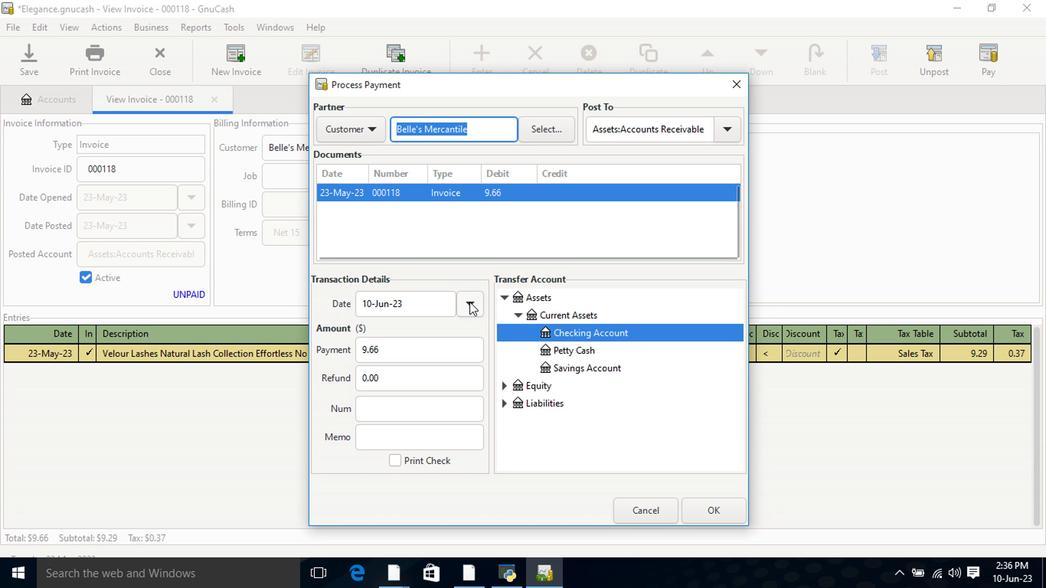 
Action: Mouse moved to (395, 373)
Screenshot: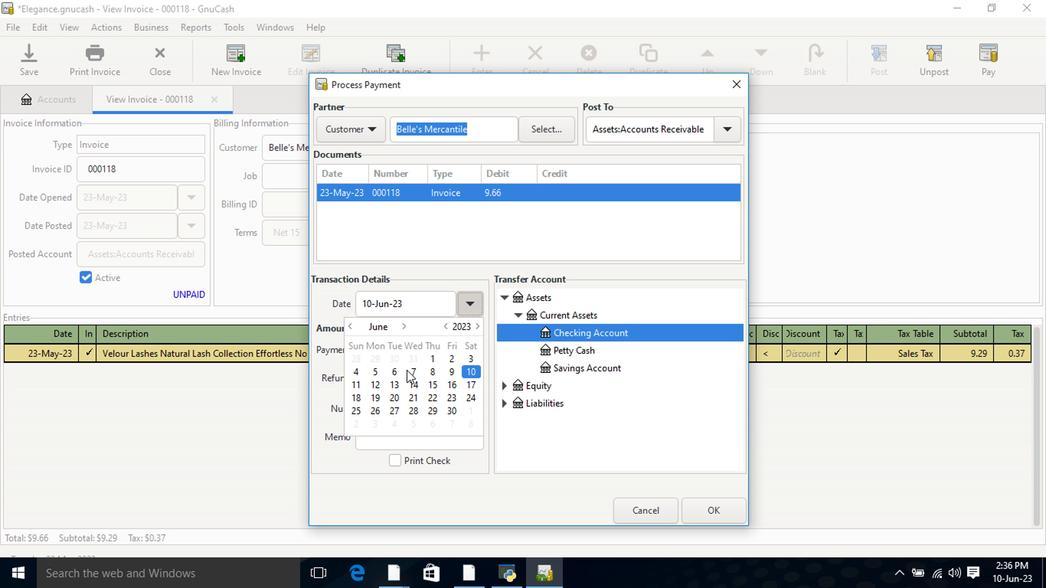 
Action: Mouse pressed left at (395, 373)
Screenshot: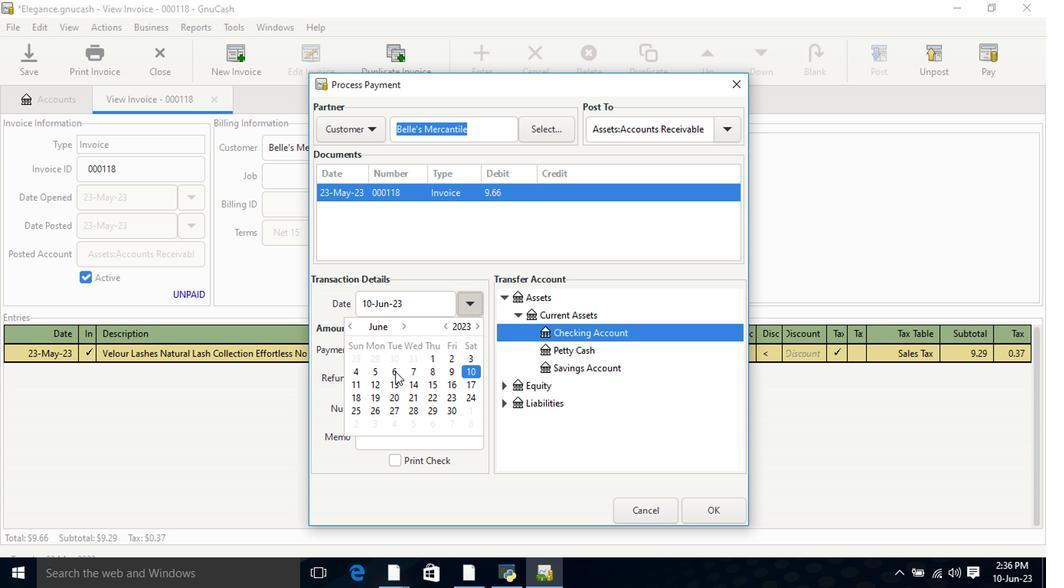 
Action: Mouse pressed left at (395, 373)
Screenshot: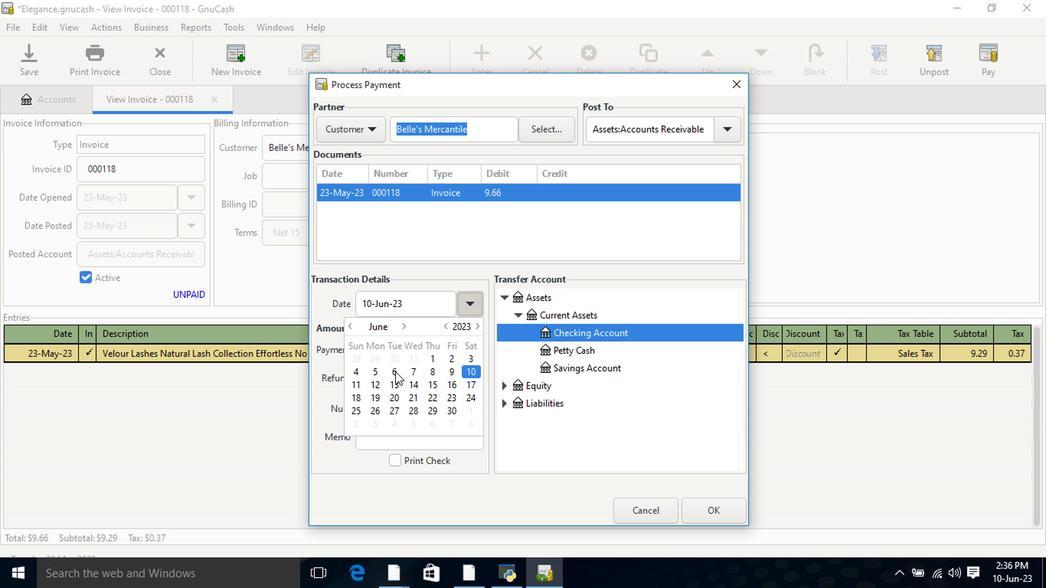 
Action: Mouse moved to (504, 298)
Screenshot: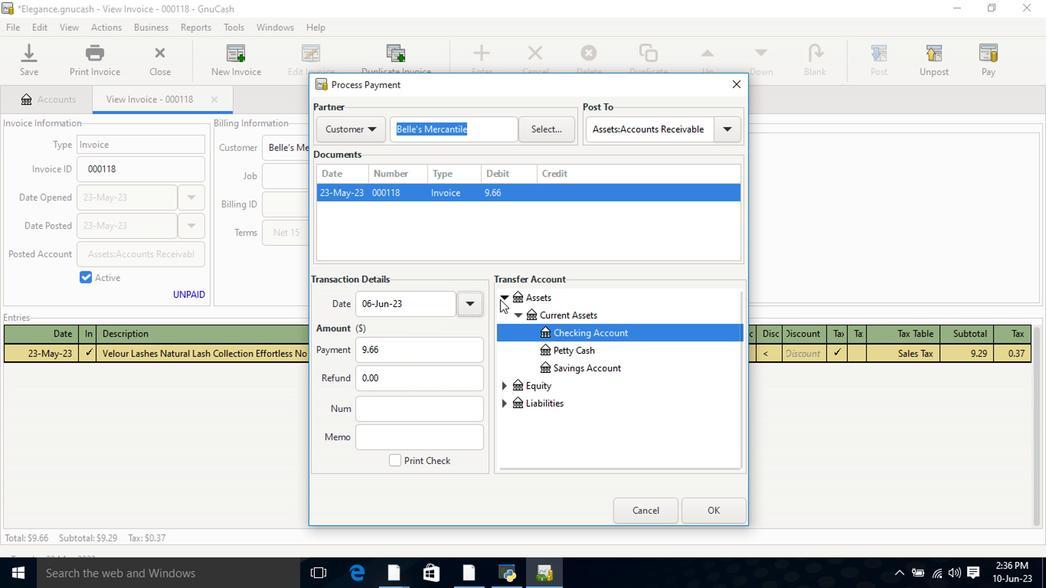 
Action: Mouse pressed left at (504, 298)
Screenshot: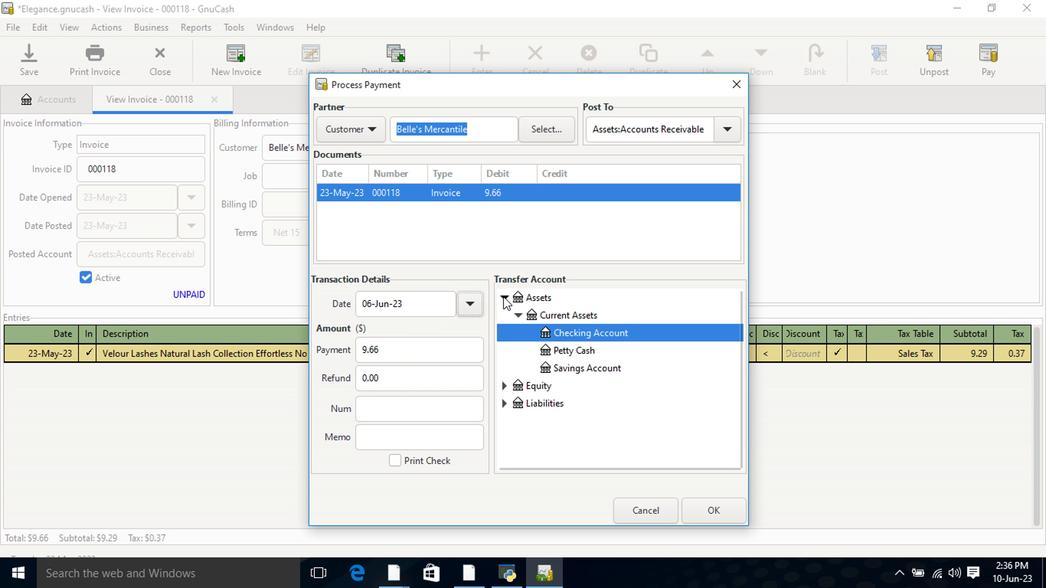 
Action: Mouse pressed left at (504, 298)
Screenshot: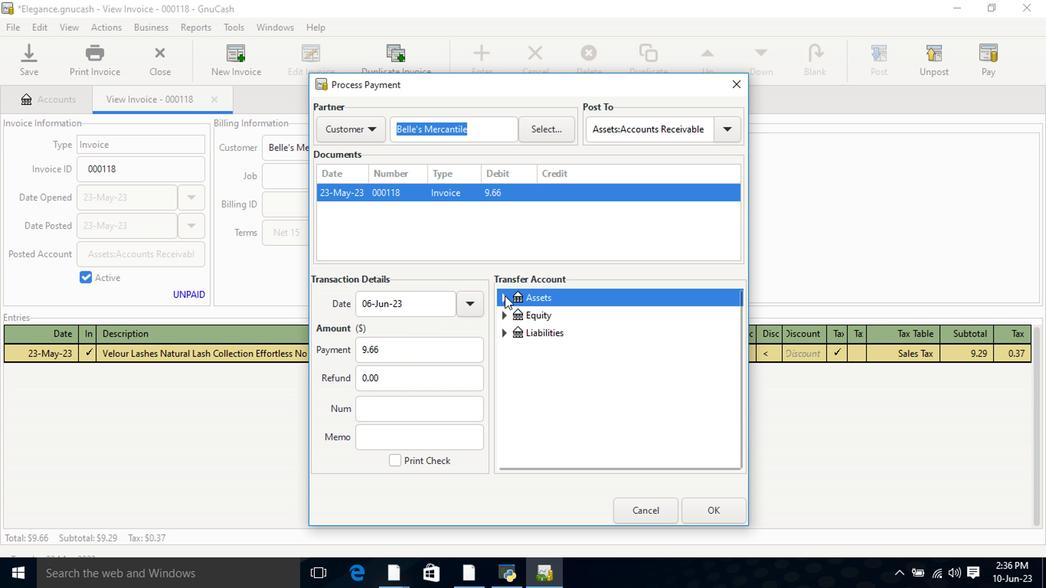 
Action: Mouse moved to (520, 315)
Screenshot: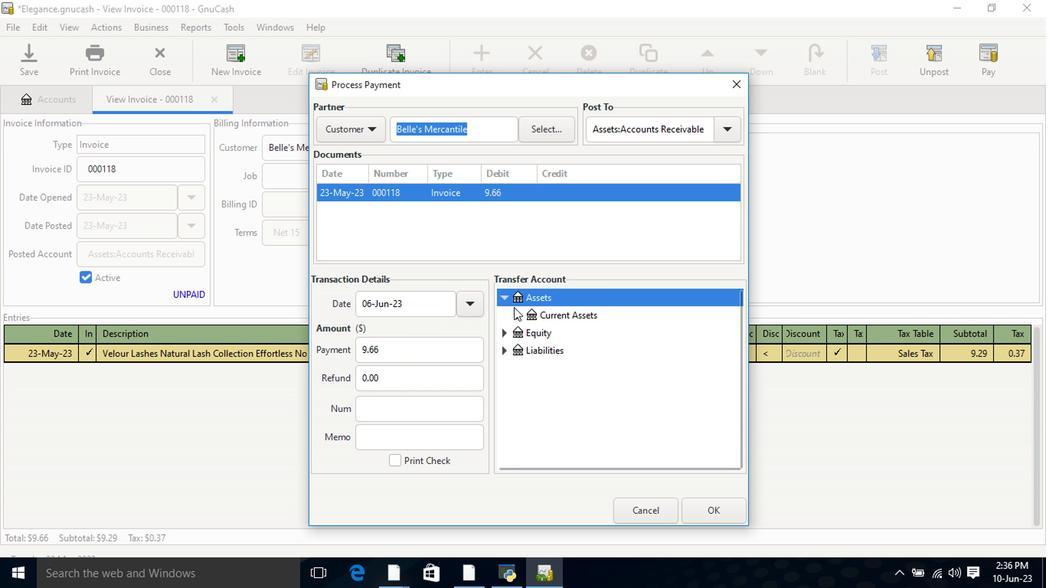 
Action: Mouse pressed left at (520, 315)
Screenshot: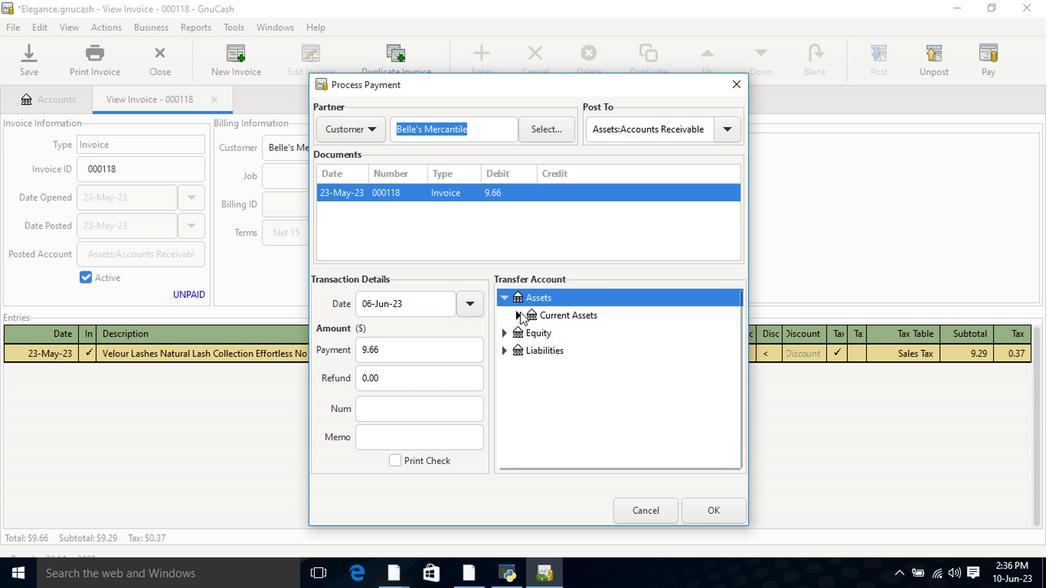 
Action: Mouse moved to (535, 335)
Screenshot: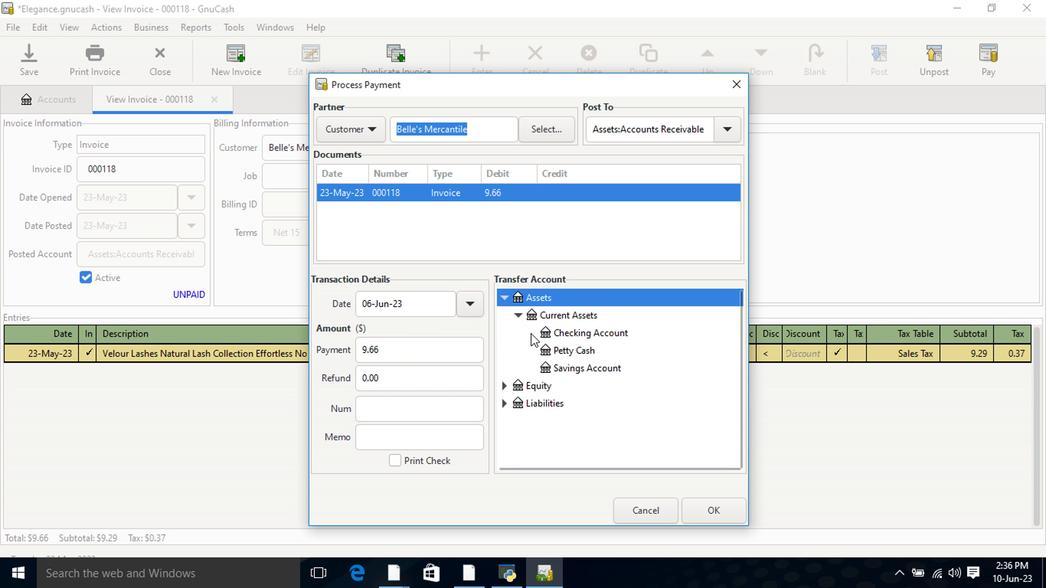 
Action: Mouse pressed left at (535, 335)
Screenshot: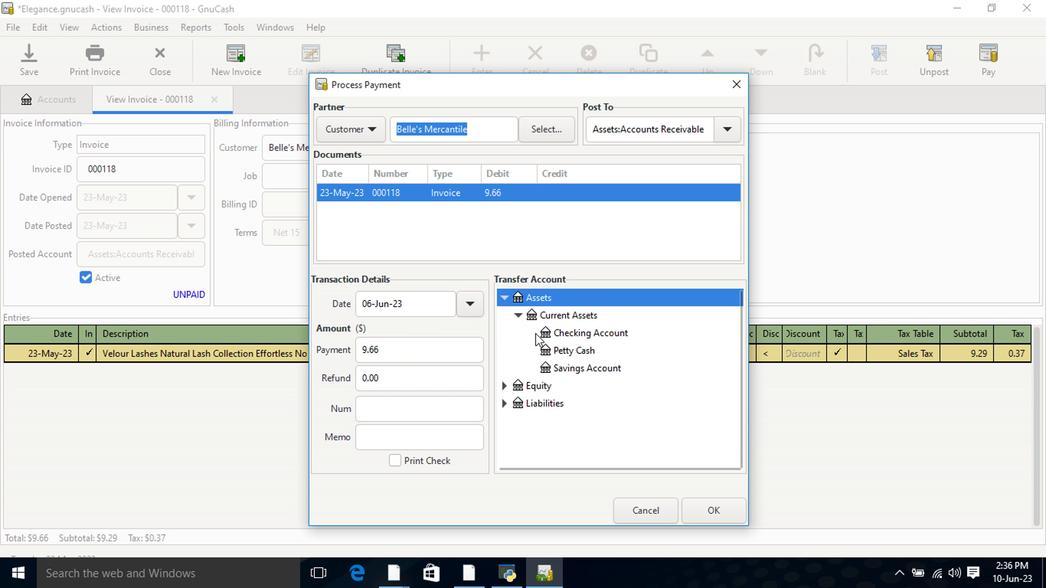
Action: Mouse moved to (723, 511)
Screenshot: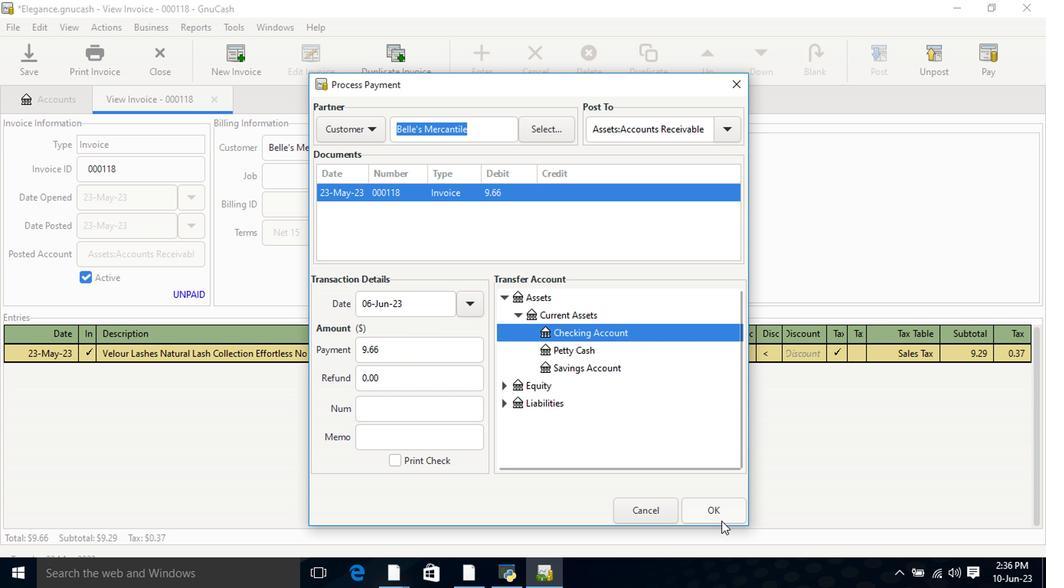 
Action: Mouse pressed left at (723, 511)
Screenshot: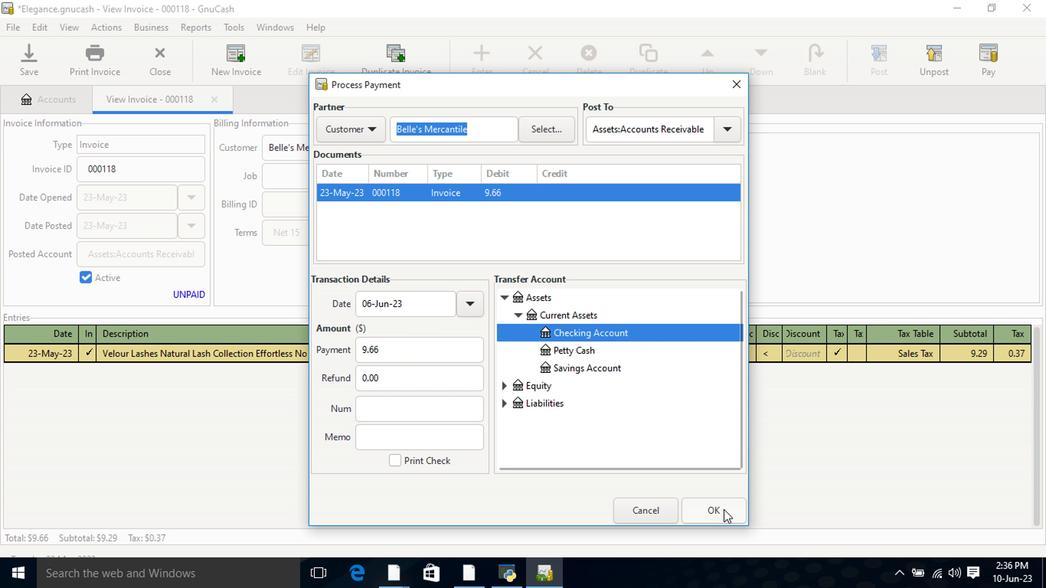 
Action: Mouse moved to (88, 59)
Screenshot: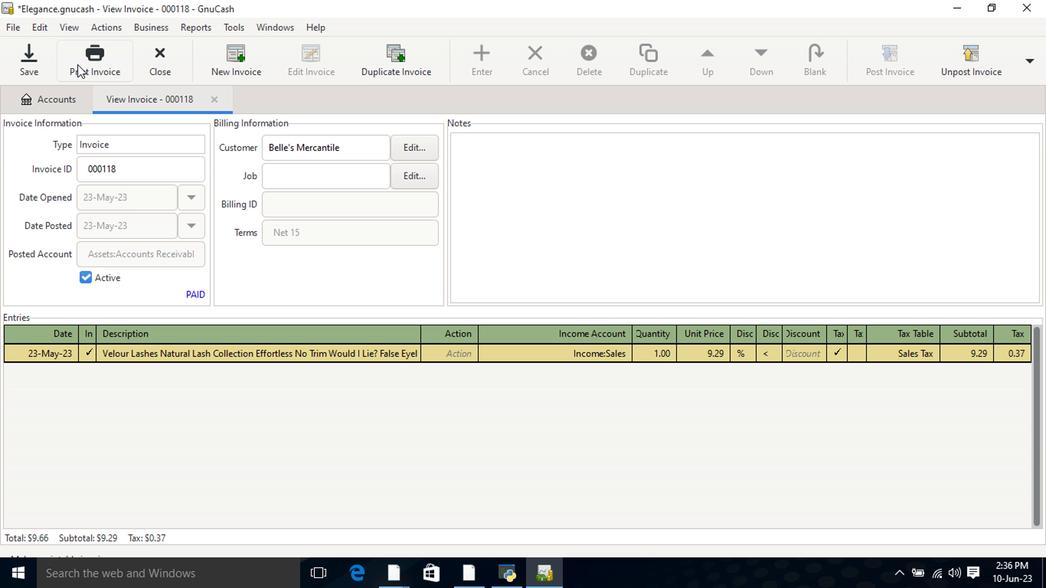 
Action: Mouse pressed left at (88, 59)
Screenshot: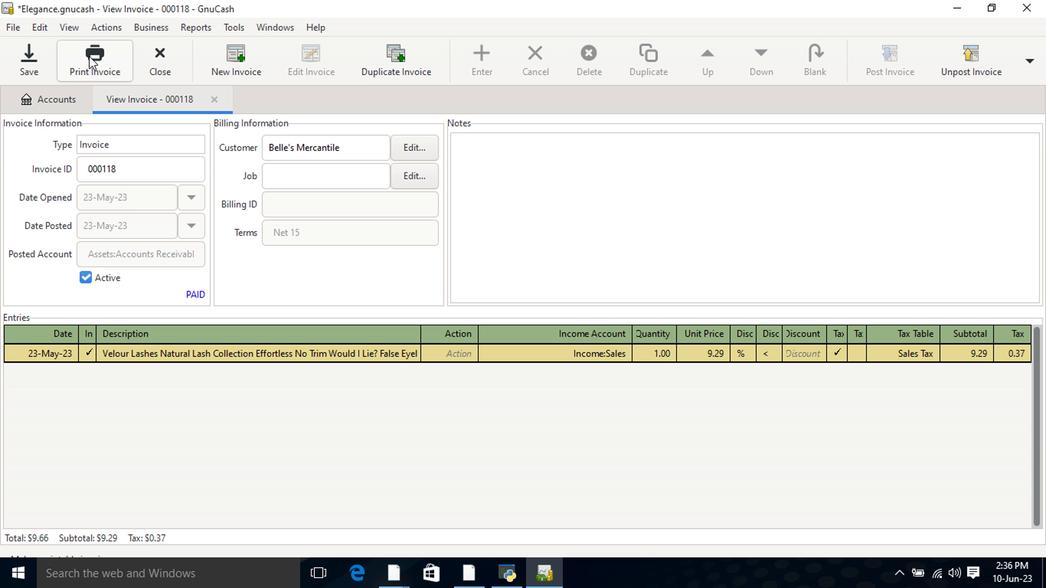 
Action: Mouse moved to (428, 458)
Screenshot: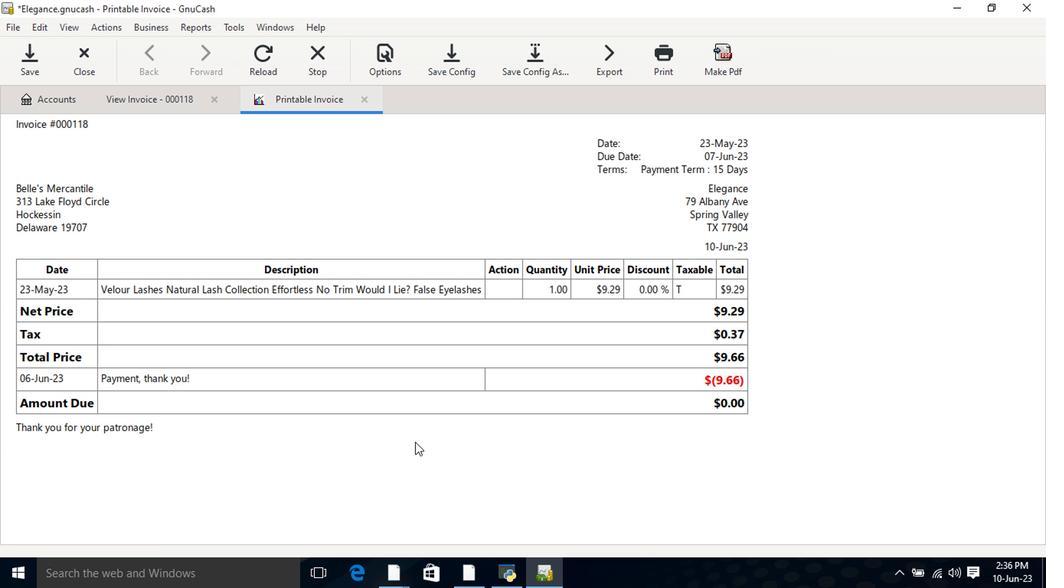 
